 Task: Send an email with the signature Brandon Turner with the subject 'Event invitation' and the message 'I am writing to confirm receipt of your email.' from softage.1@softage.net to softage.2@softage.net and softage.3@softage.net with an attached document Proposal_draft.docx
Action: Mouse moved to (92, 117)
Screenshot: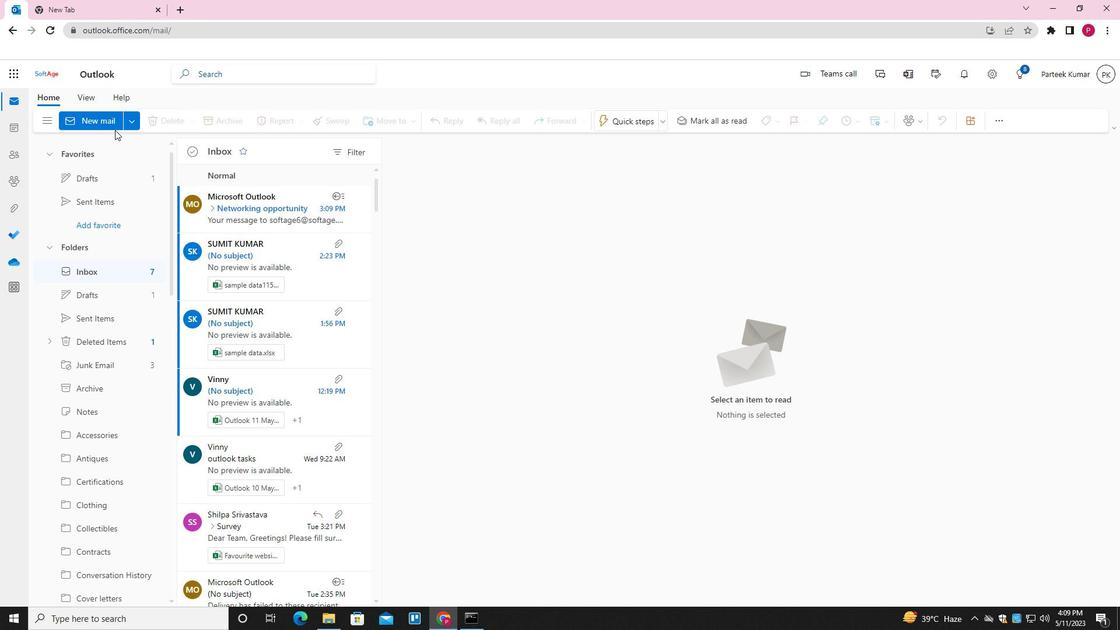 
Action: Mouse pressed left at (92, 117)
Screenshot: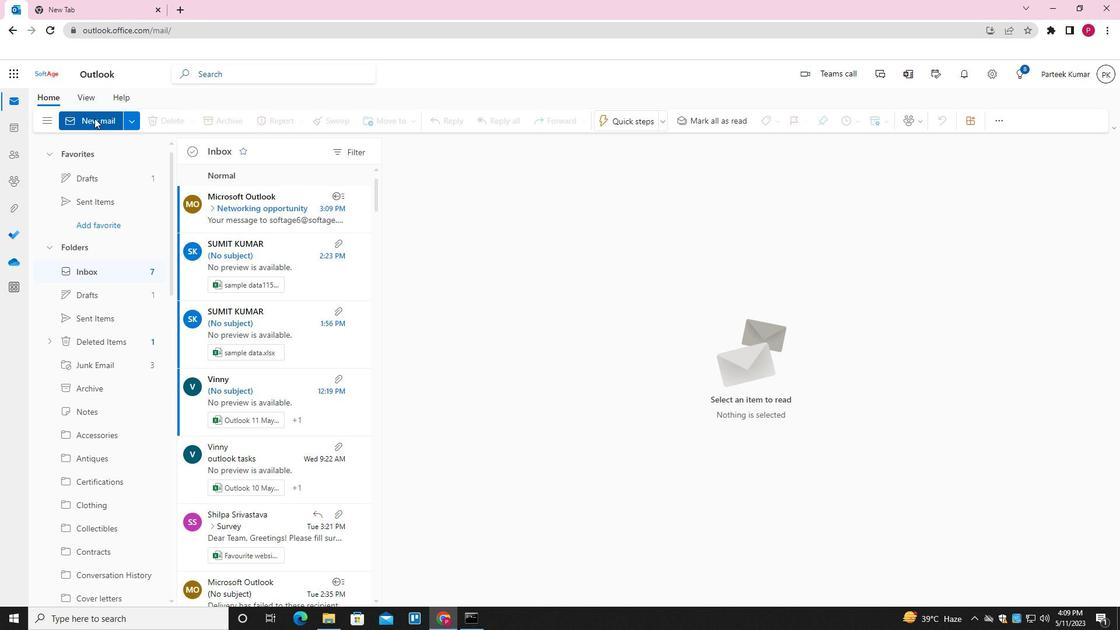 
Action: Mouse moved to (434, 272)
Screenshot: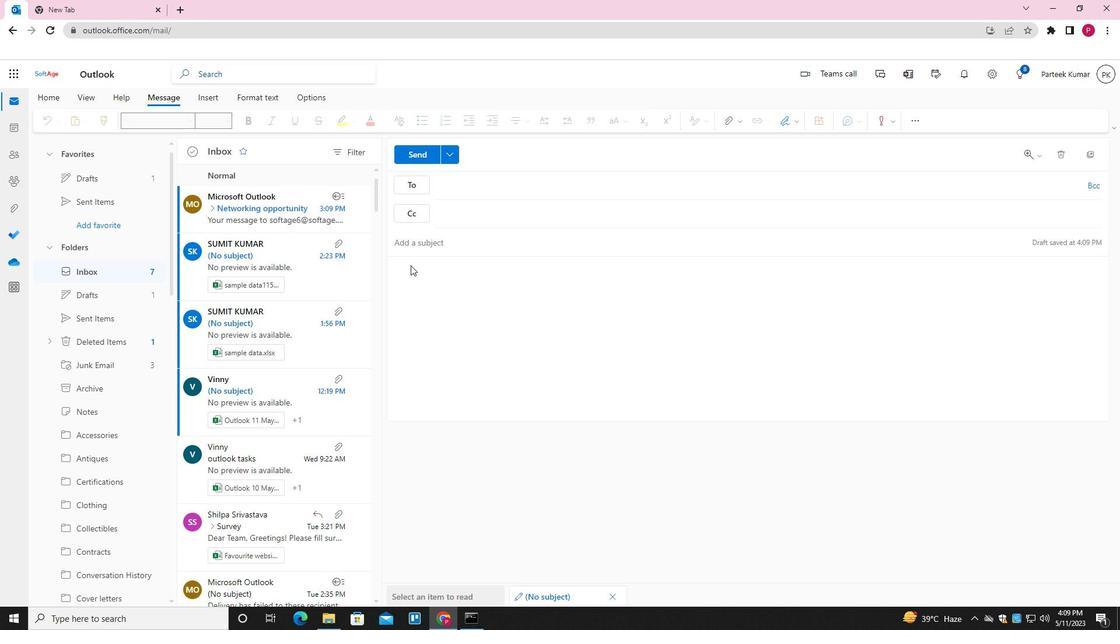 
Action: Mouse pressed left at (434, 272)
Screenshot: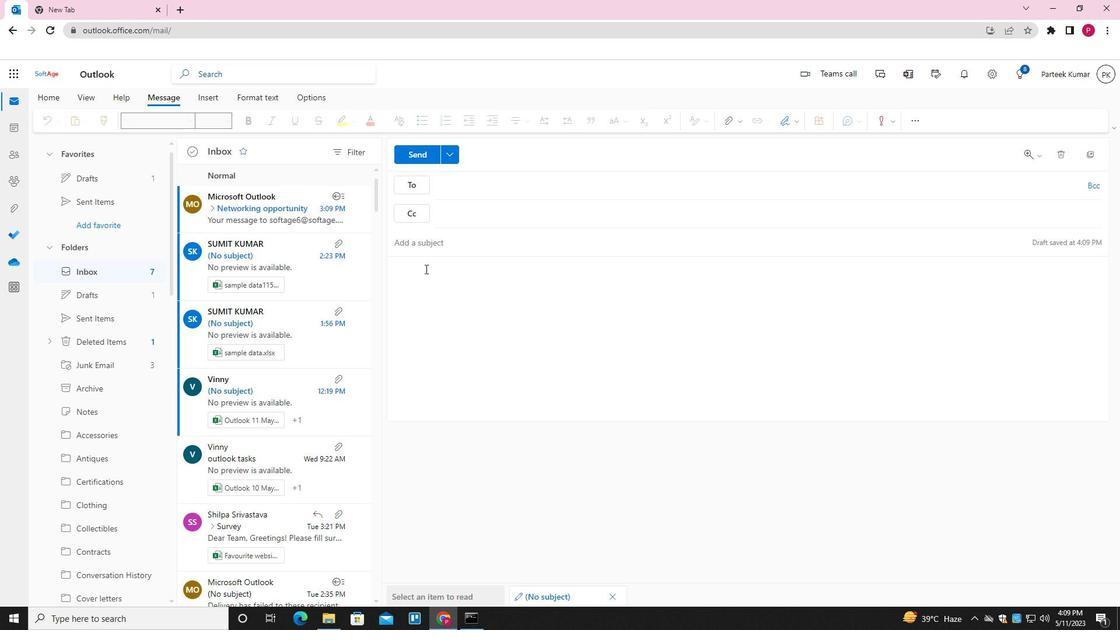 
Action: Mouse moved to (791, 117)
Screenshot: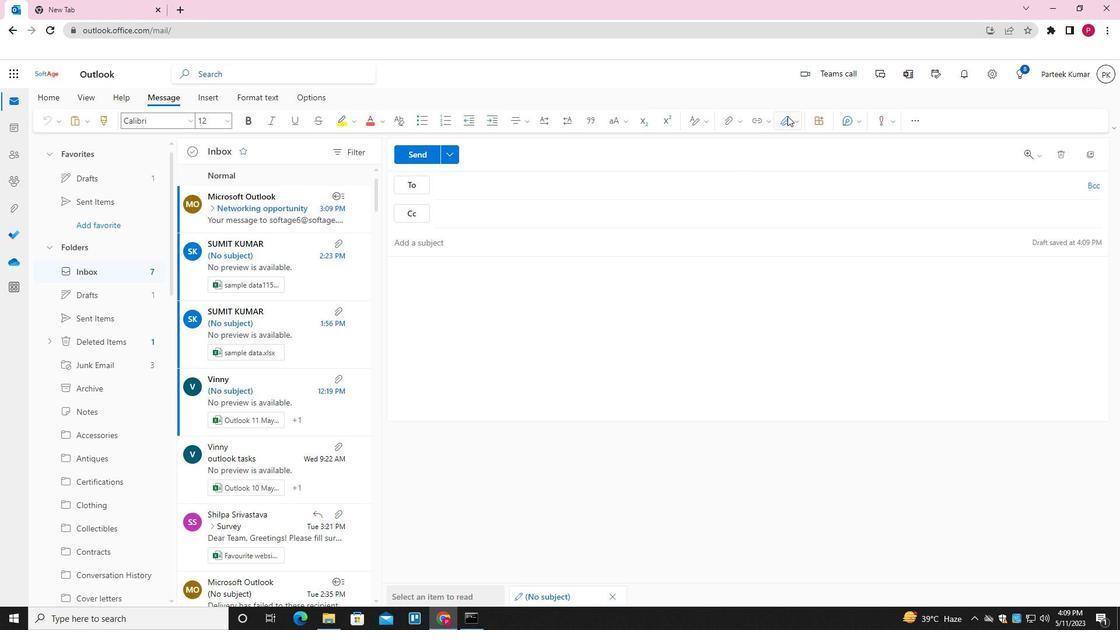 
Action: Mouse pressed left at (791, 117)
Screenshot: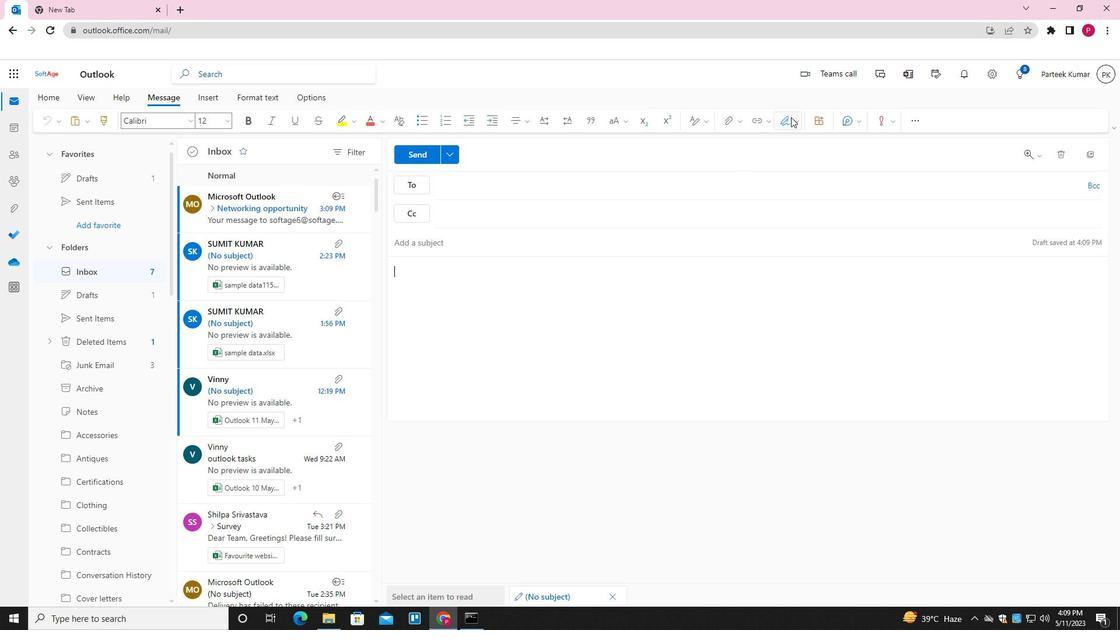 
Action: Mouse moved to (759, 167)
Screenshot: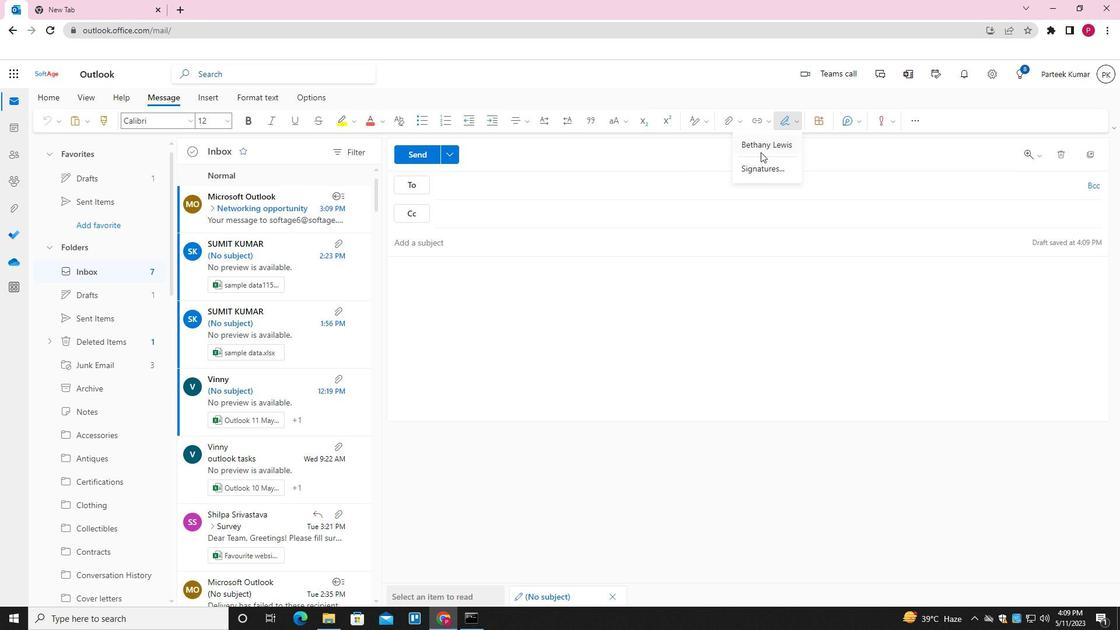 
Action: Mouse pressed left at (759, 167)
Screenshot: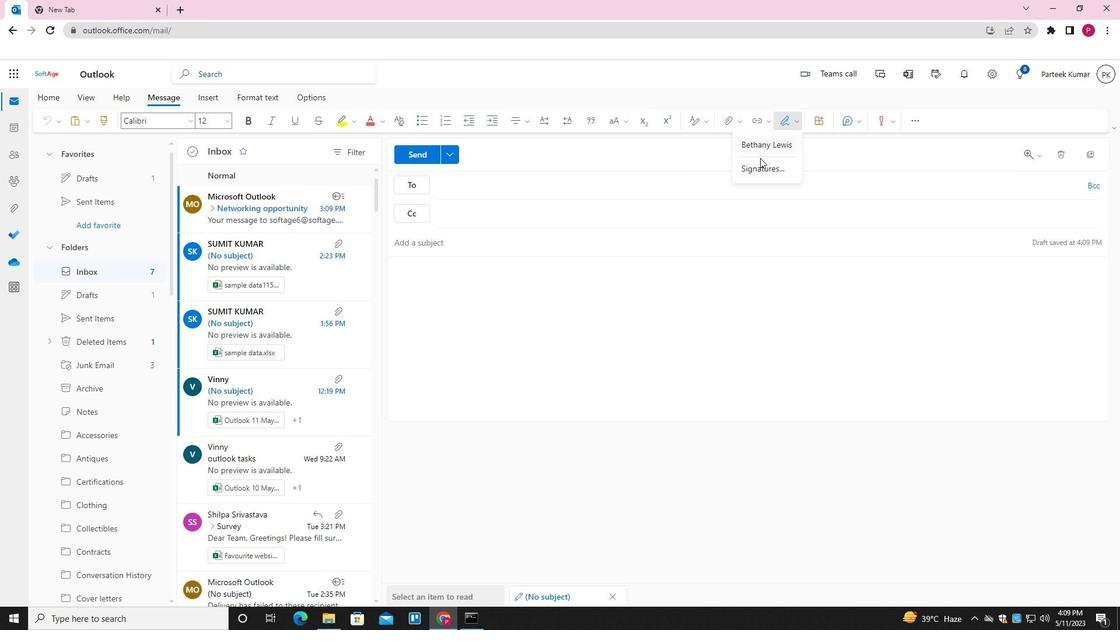 
Action: Mouse moved to (790, 213)
Screenshot: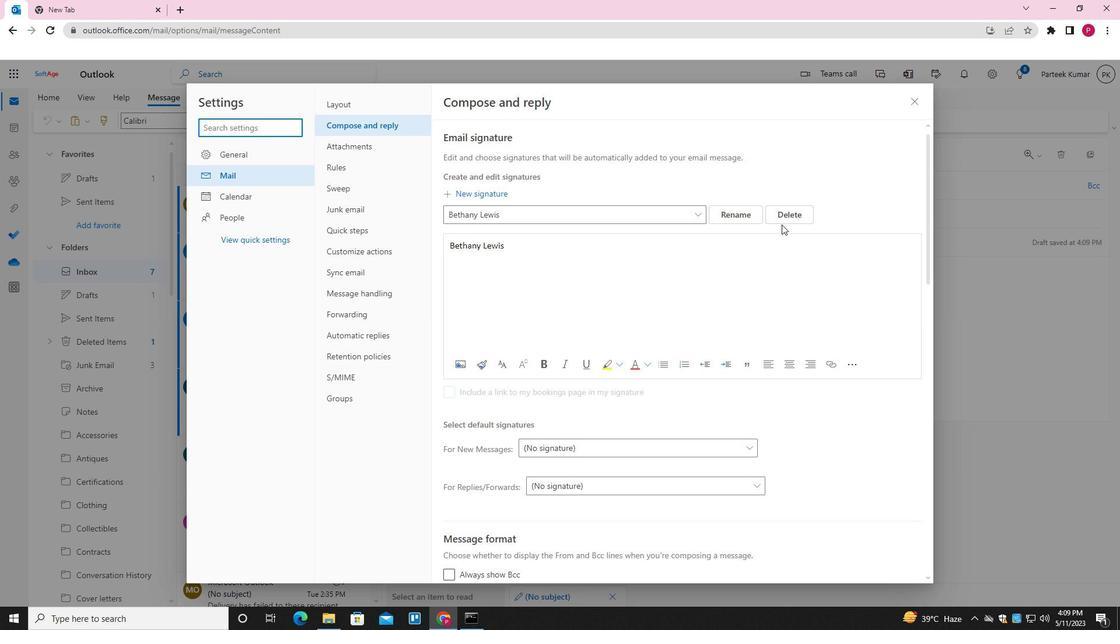 
Action: Mouse pressed left at (790, 213)
Screenshot: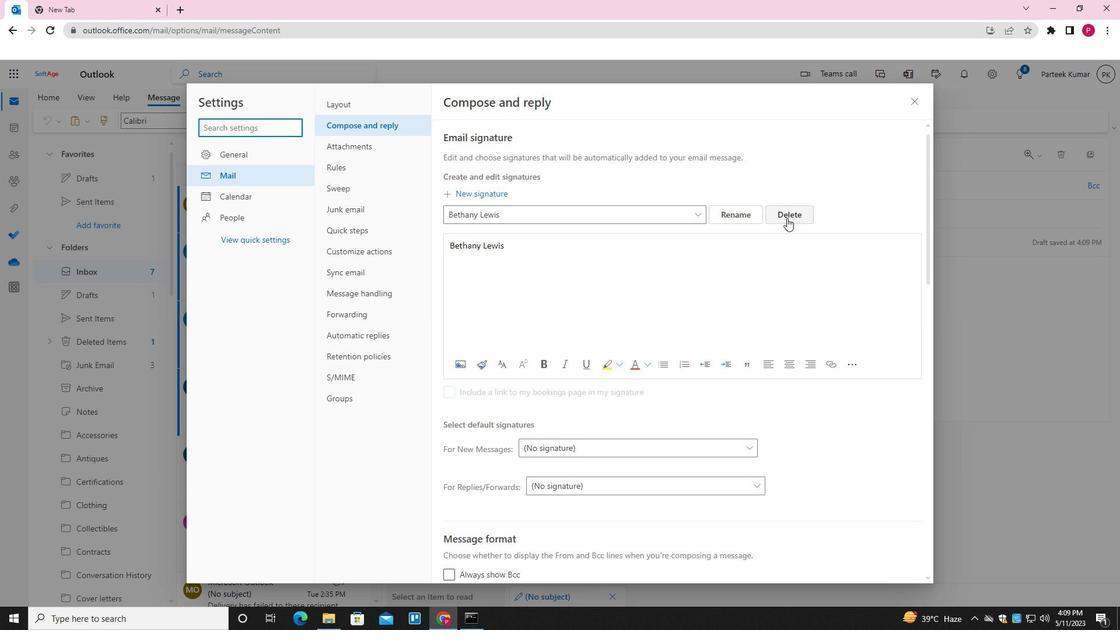 
Action: Mouse moved to (534, 210)
Screenshot: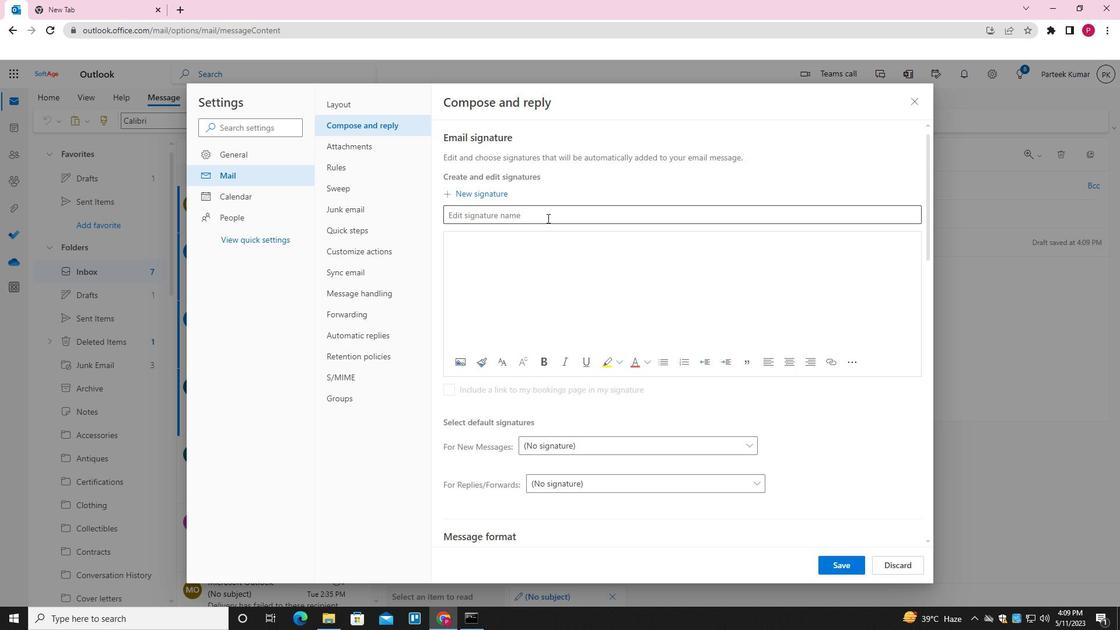 
Action: Mouse pressed left at (534, 210)
Screenshot: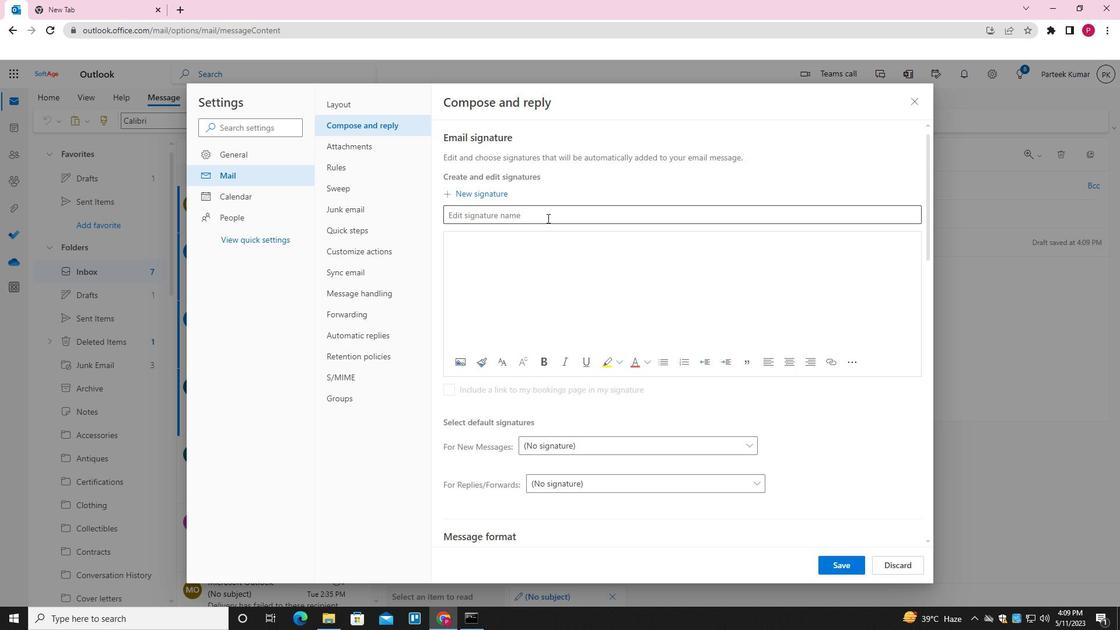 
Action: Key pressed <Key.shift>BRANDON<Key.space><Key.shift>TURNER<Key.space>
Screenshot: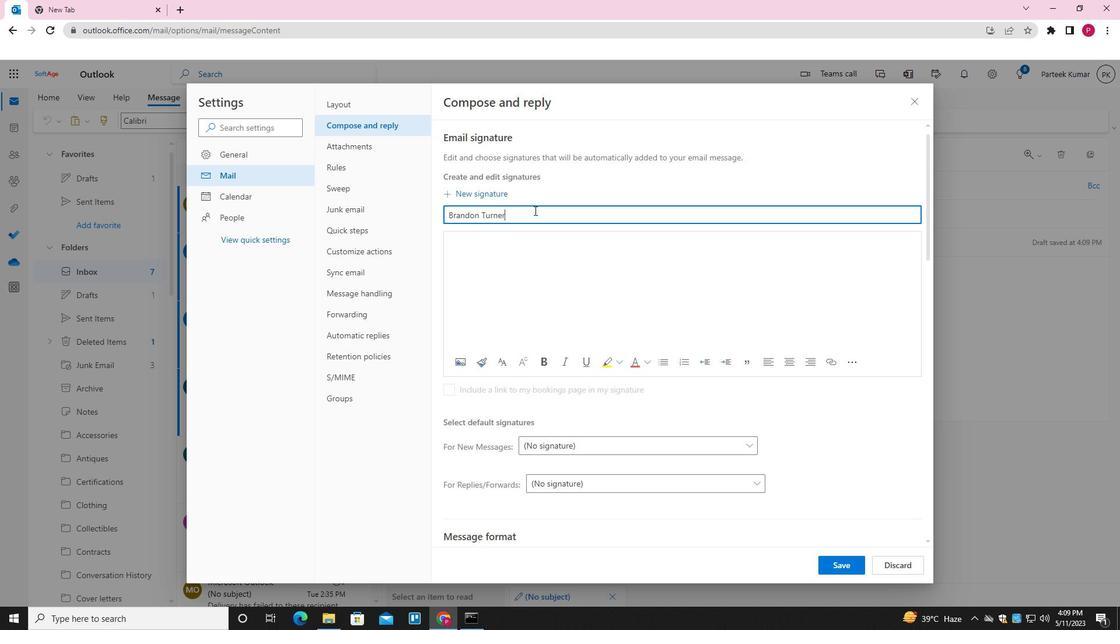 
Action: Mouse moved to (526, 239)
Screenshot: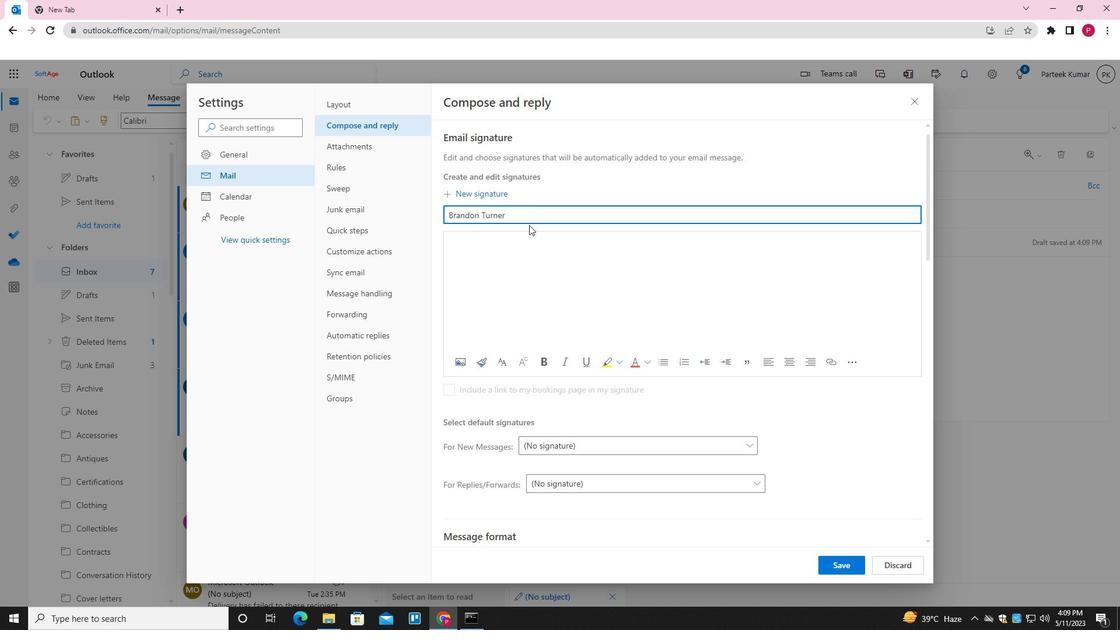 
Action: Mouse pressed left at (526, 239)
Screenshot: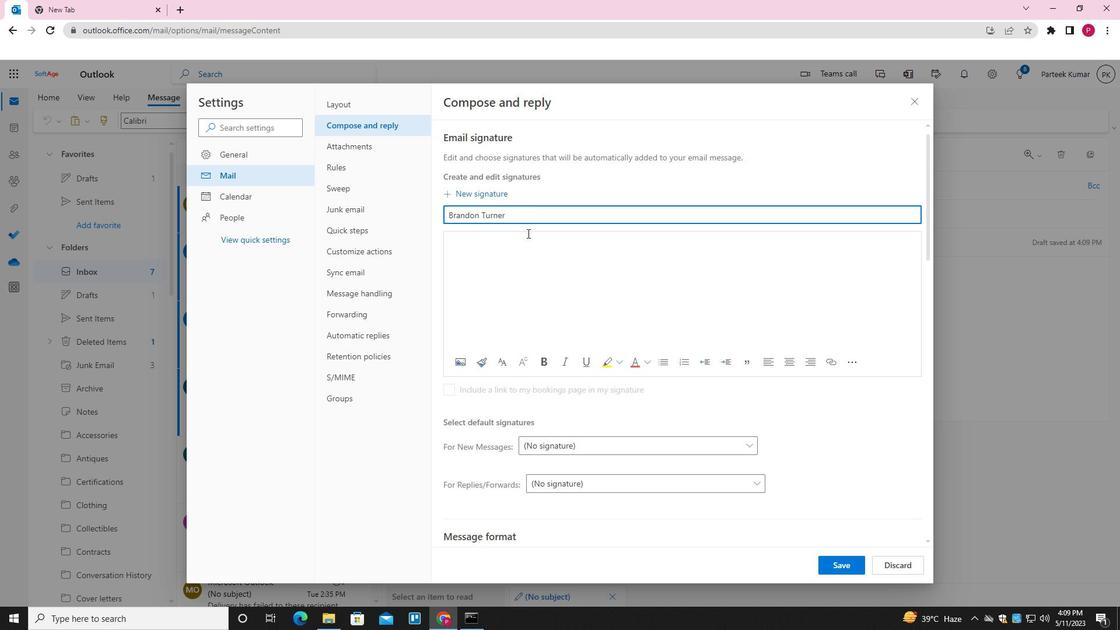 
Action: Key pressed <Key.shift><Key.shift><Key.shift><Key.shift><Key.shift><Key.shift>BRANDOR<Key.space><Key.shift><Key.backspace><Key.backspace><Key.backspace><Key.backspace>DON<Key.space><Key.shift><Key.shift><Key.shift><Key.shift>TURNER
Screenshot: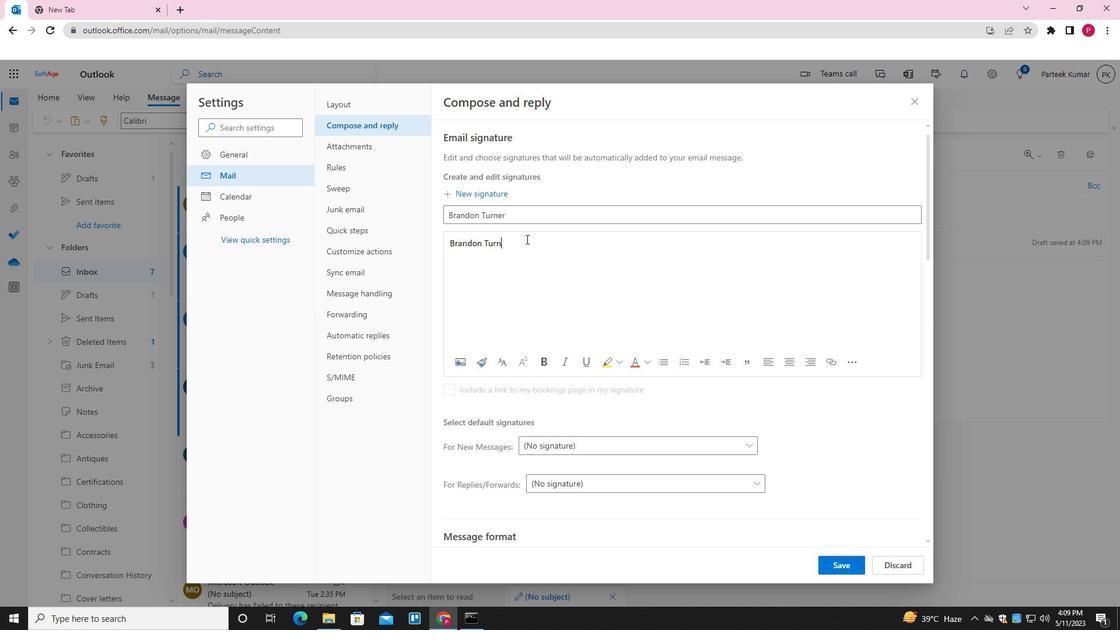 
Action: Mouse moved to (828, 562)
Screenshot: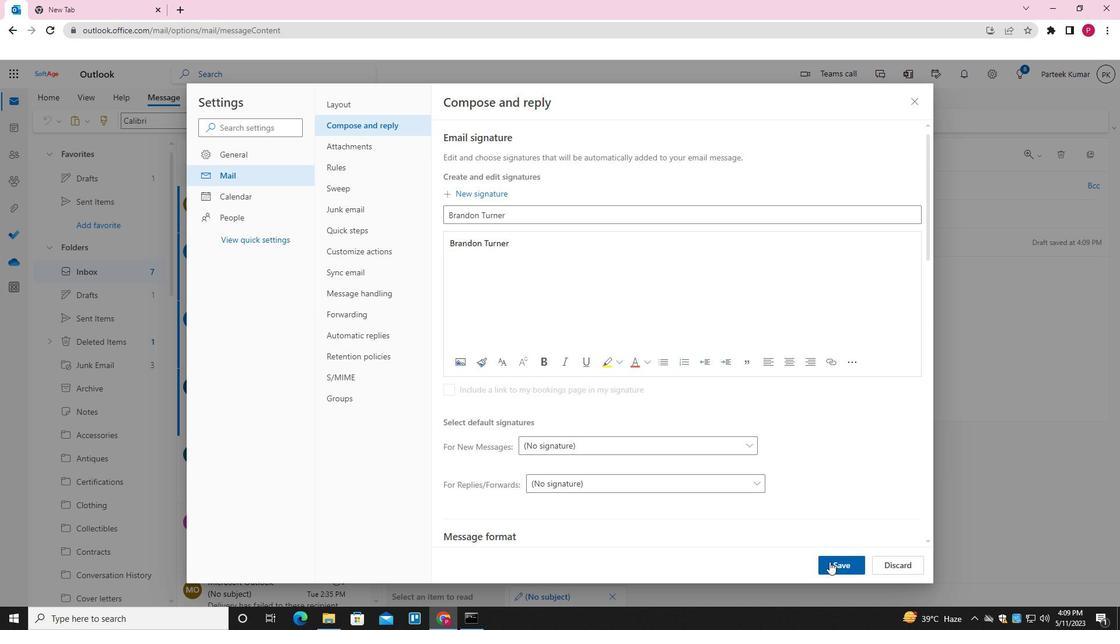 
Action: Mouse pressed left at (828, 562)
Screenshot: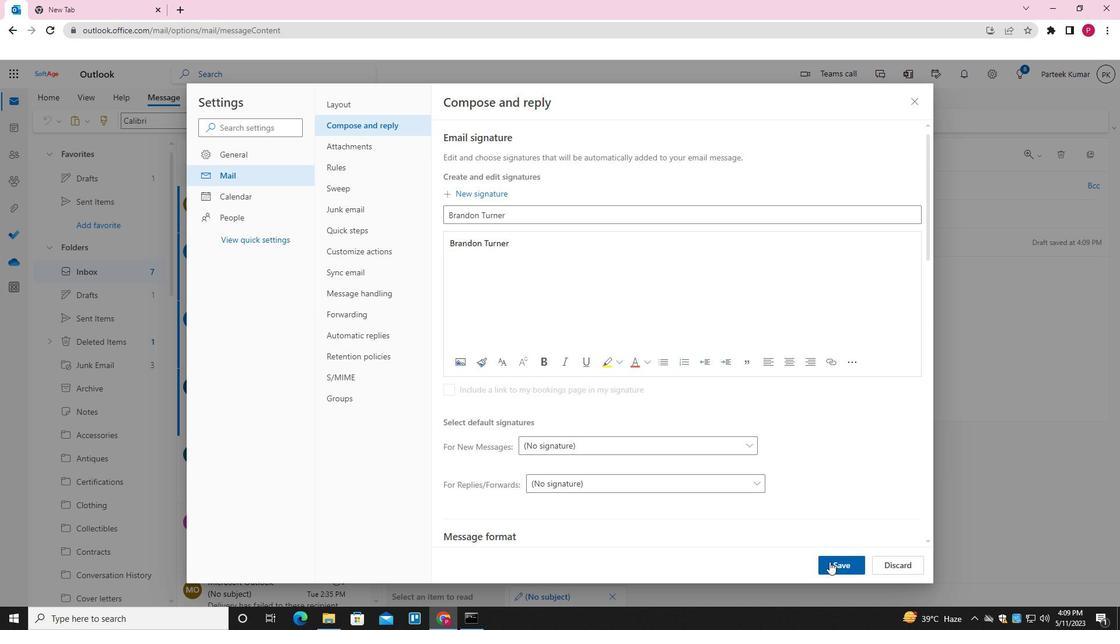 
Action: Mouse moved to (911, 102)
Screenshot: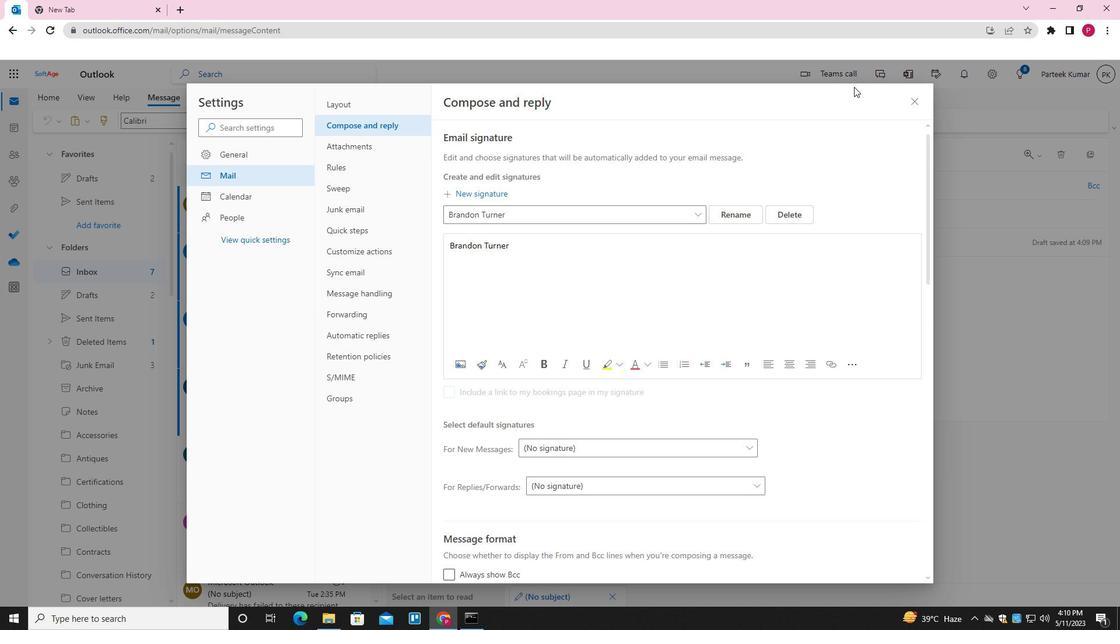 
Action: Mouse pressed left at (911, 102)
Screenshot: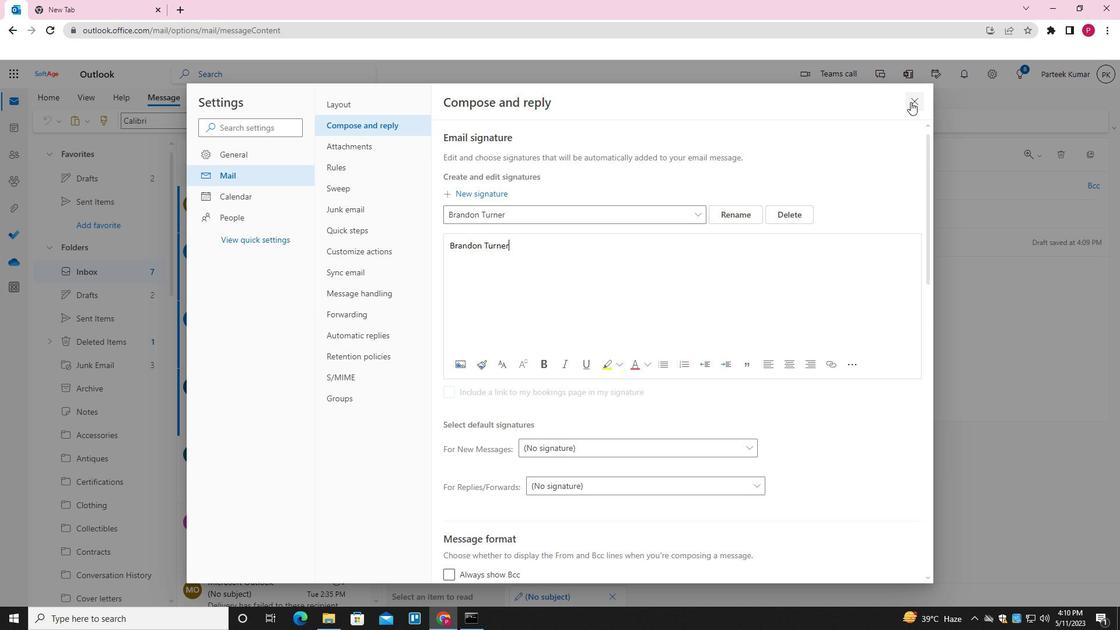 
Action: Mouse moved to (531, 295)
Screenshot: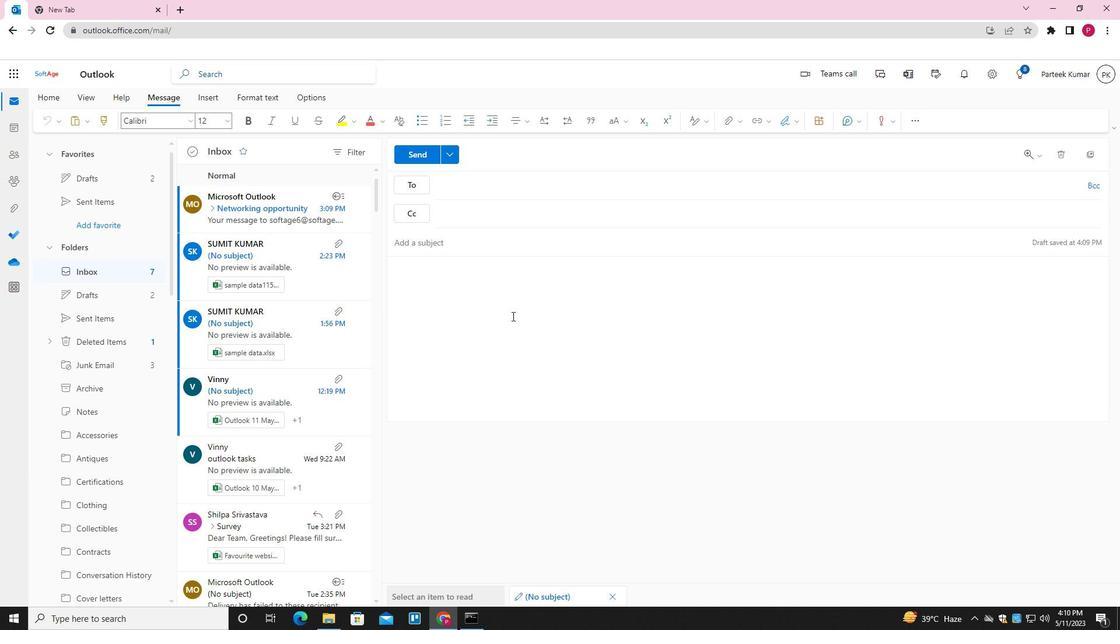 
Action: Mouse pressed left at (531, 295)
Screenshot: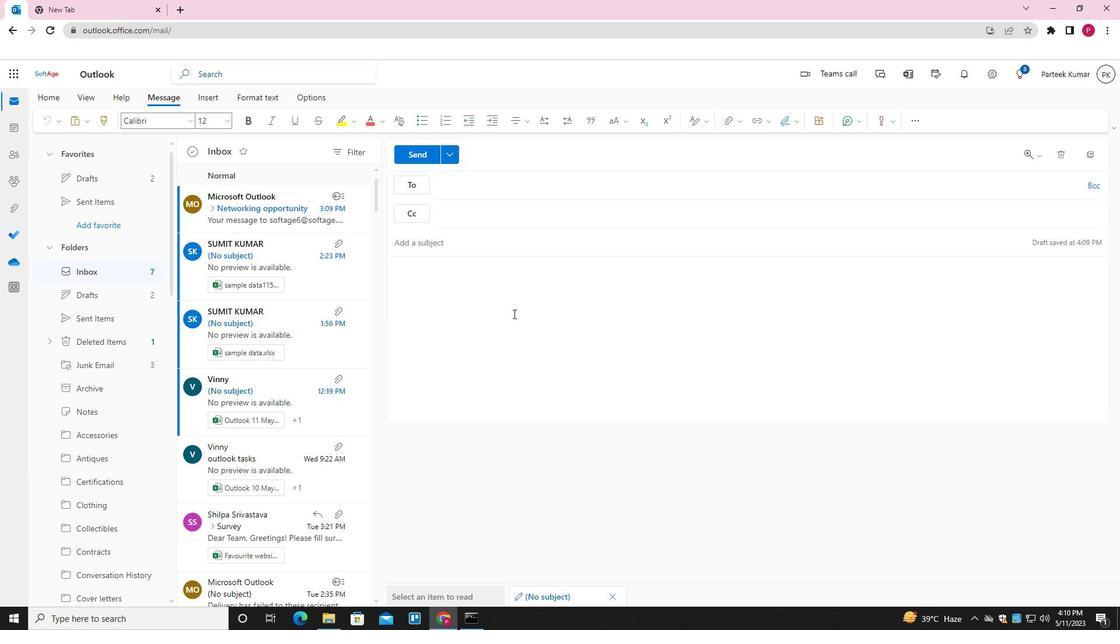 
Action: Mouse moved to (787, 121)
Screenshot: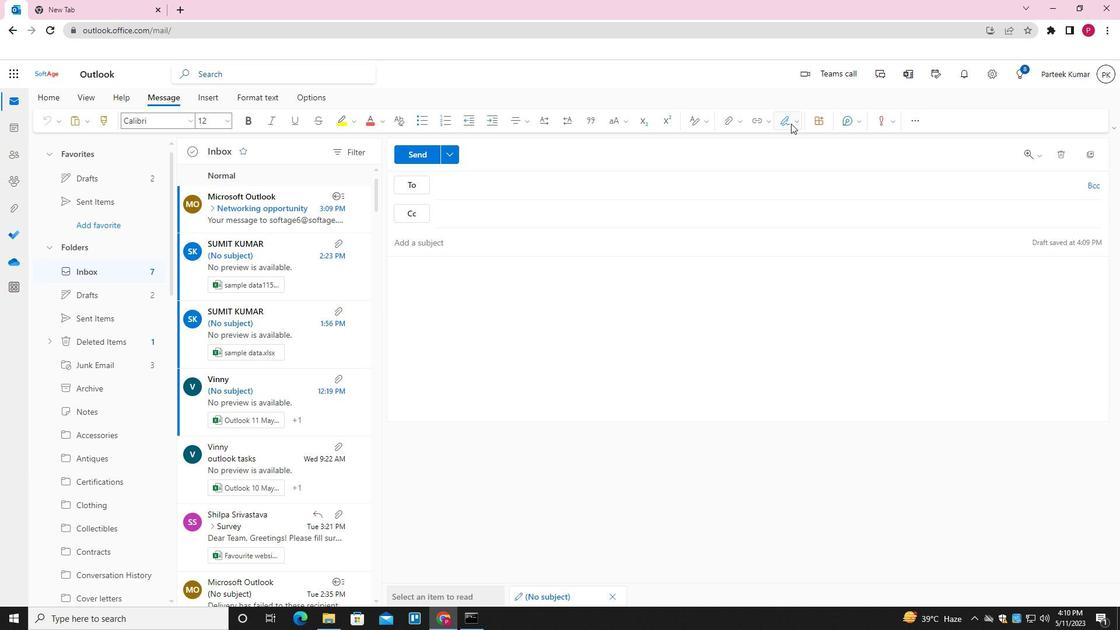 
Action: Mouse pressed left at (787, 121)
Screenshot: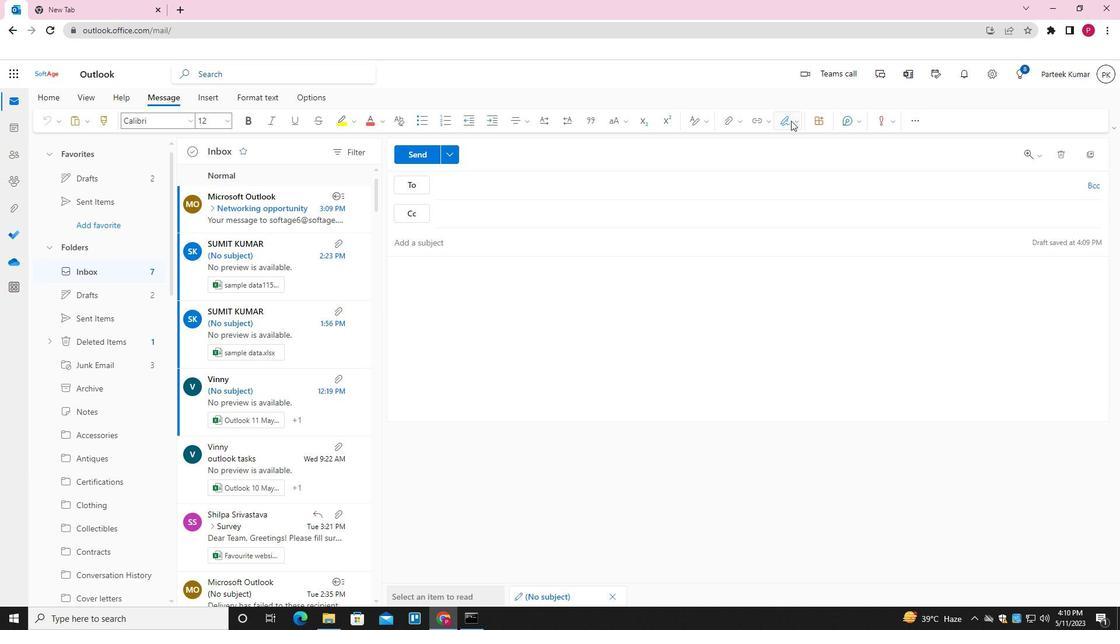 
Action: Mouse moved to (776, 148)
Screenshot: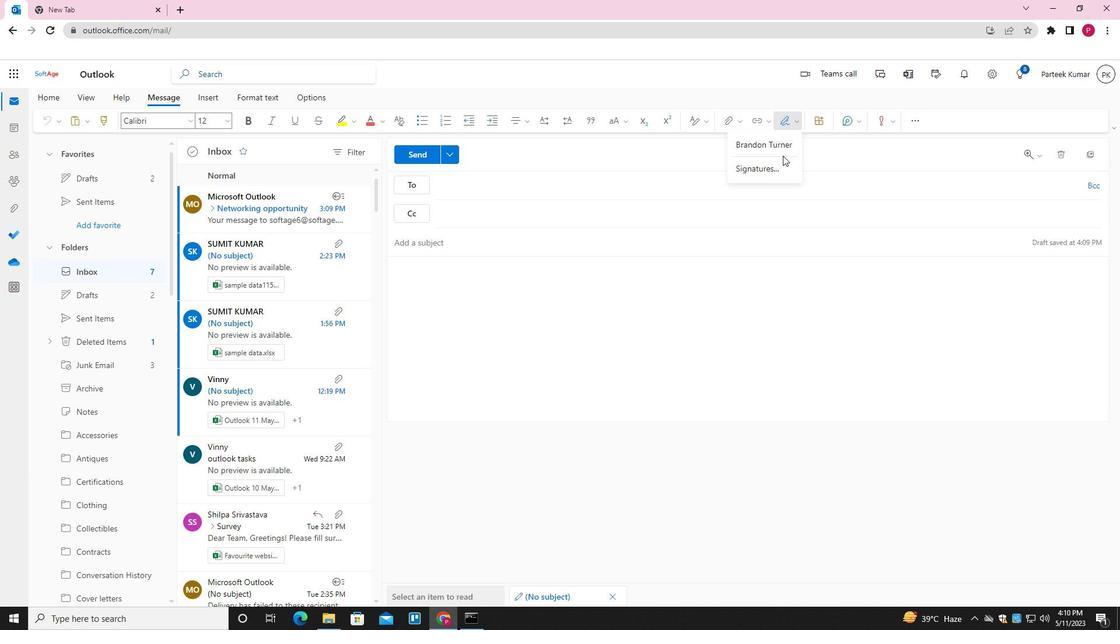 
Action: Mouse pressed left at (776, 148)
Screenshot: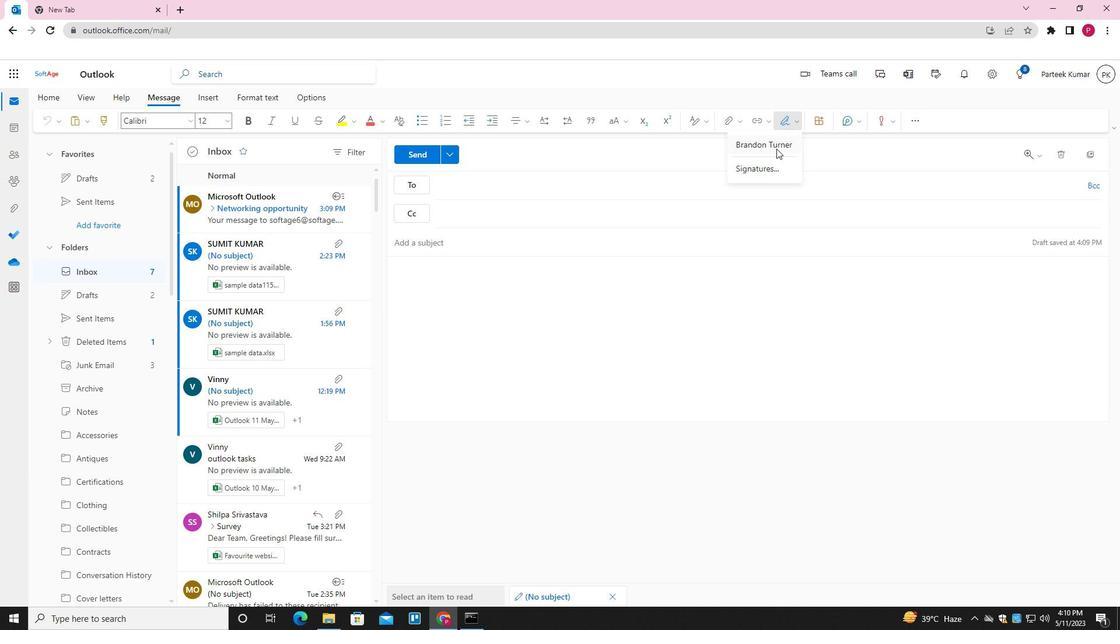 
Action: Mouse moved to (477, 248)
Screenshot: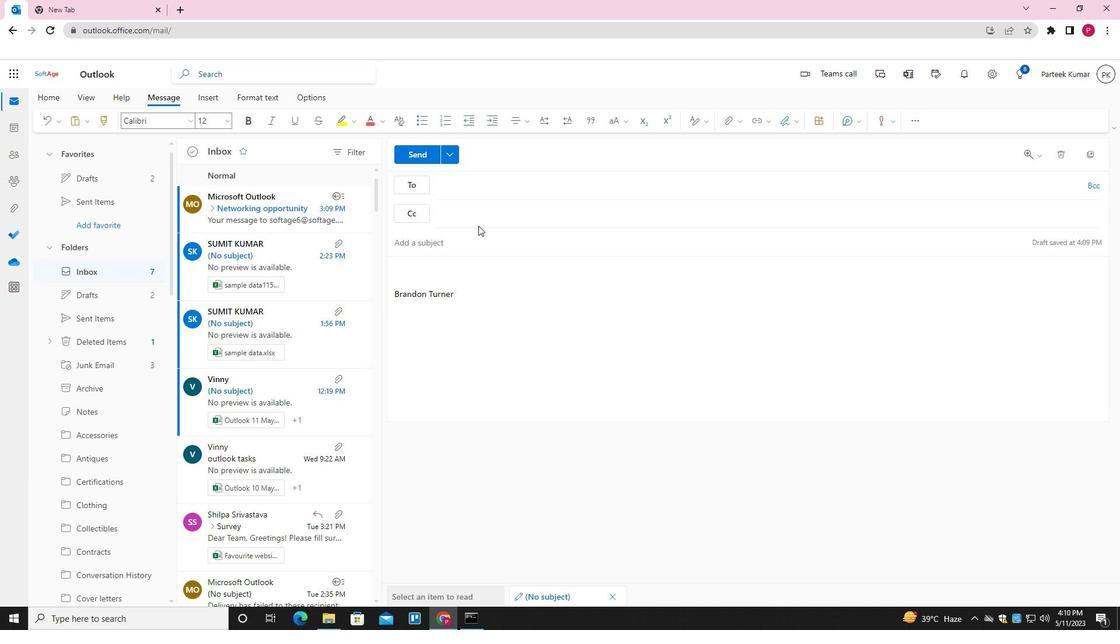 
Action: Mouse pressed left at (477, 248)
Screenshot: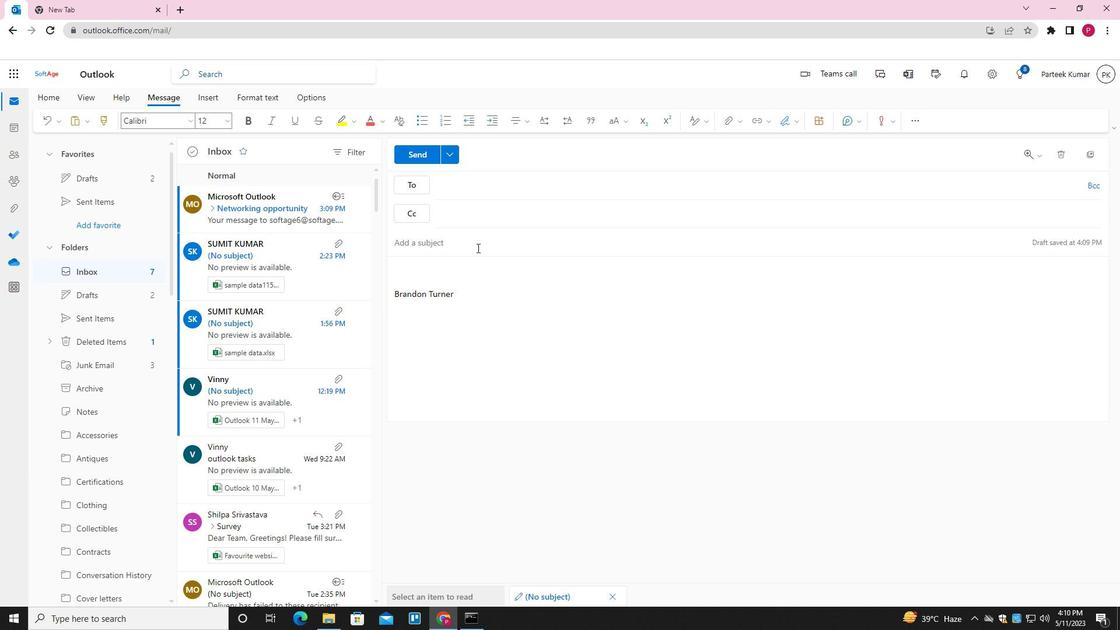 
Action: Key pressed <Key.shift>EVENT<Key.space><Key.shift>INVITATION<Key.space>
Screenshot: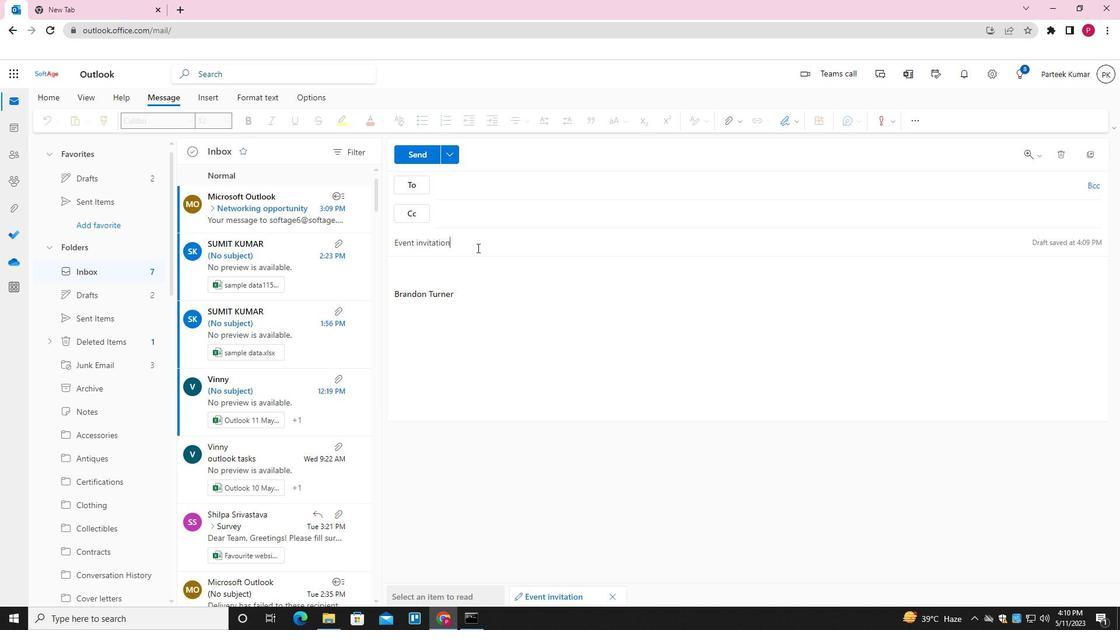 
Action: Mouse moved to (462, 267)
Screenshot: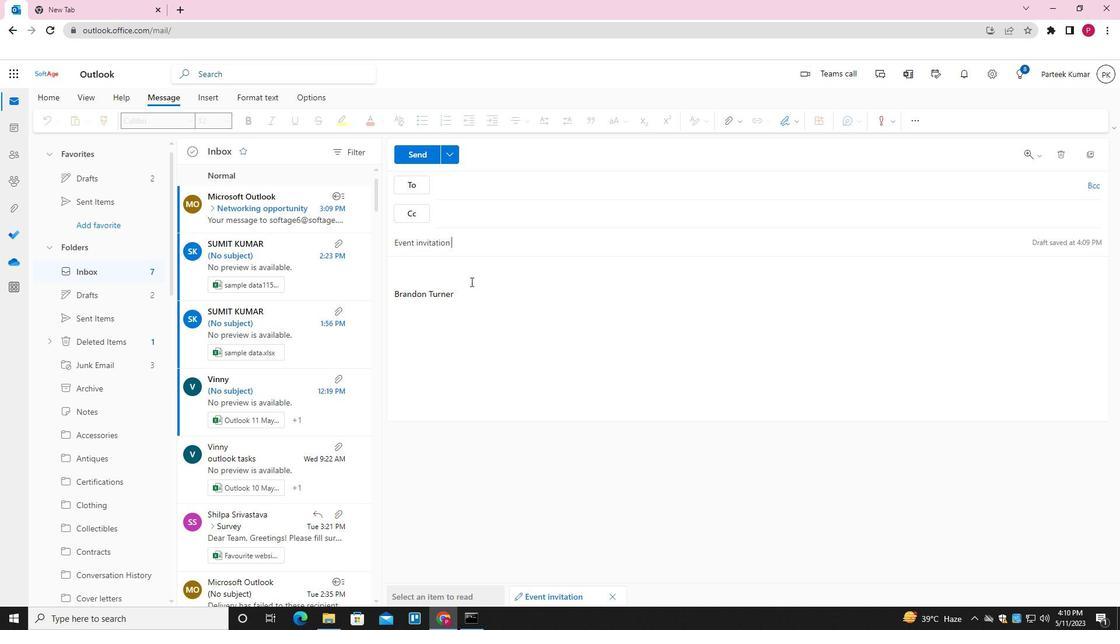 
Action: Mouse pressed left at (462, 267)
Screenshot: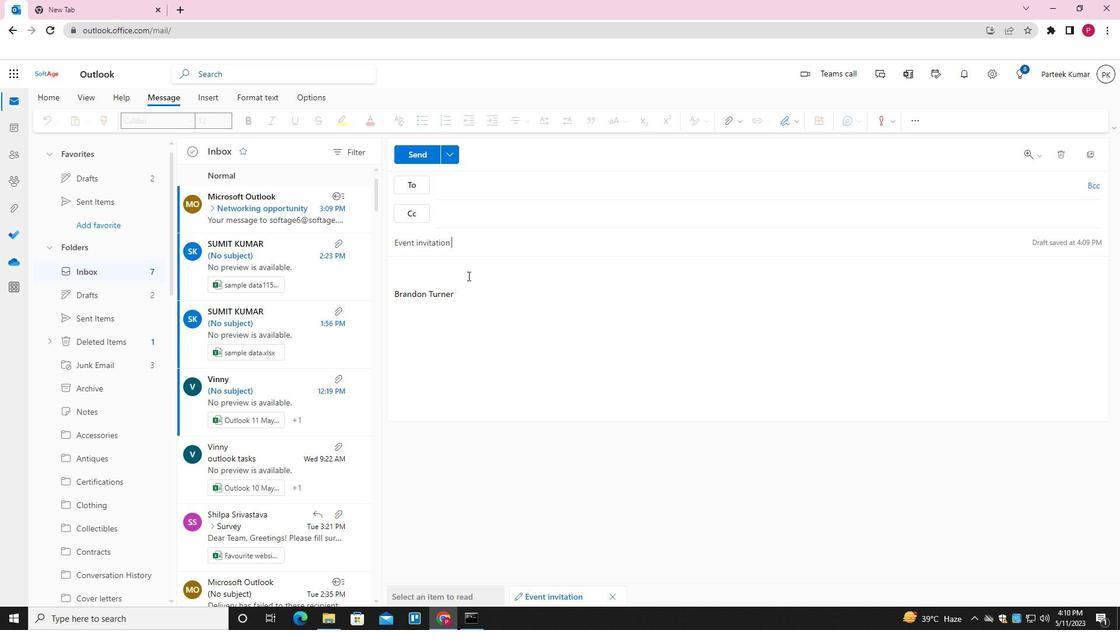 
Action: Key pressed <Key.shift>I<Key.space>AM<Key.space>WRO<Key.backspace>ITING<Key.space>TO<Key.space>CONFIRM<Key.space>RECIPT<Key.space><Key.backspace><Key.backspace><Key.backspace><Key.backspace>EIPT<Key.space>OF<Key.space>YOUR<Key.space>EMAIL
Screenshot: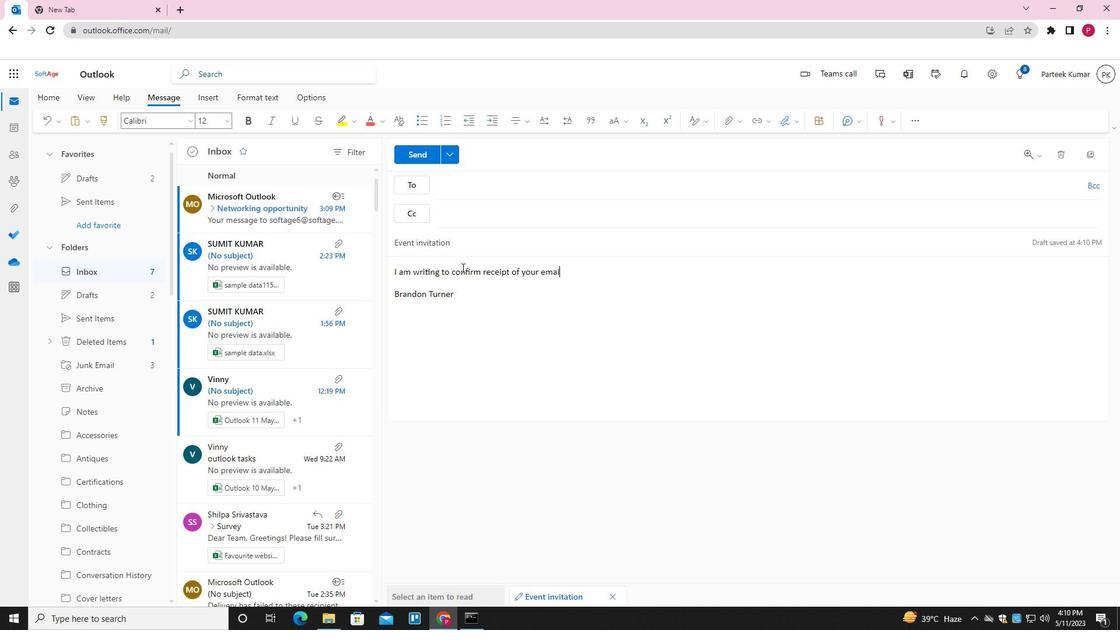 
Action: Mouse moved to (470, 187)
Screenshot: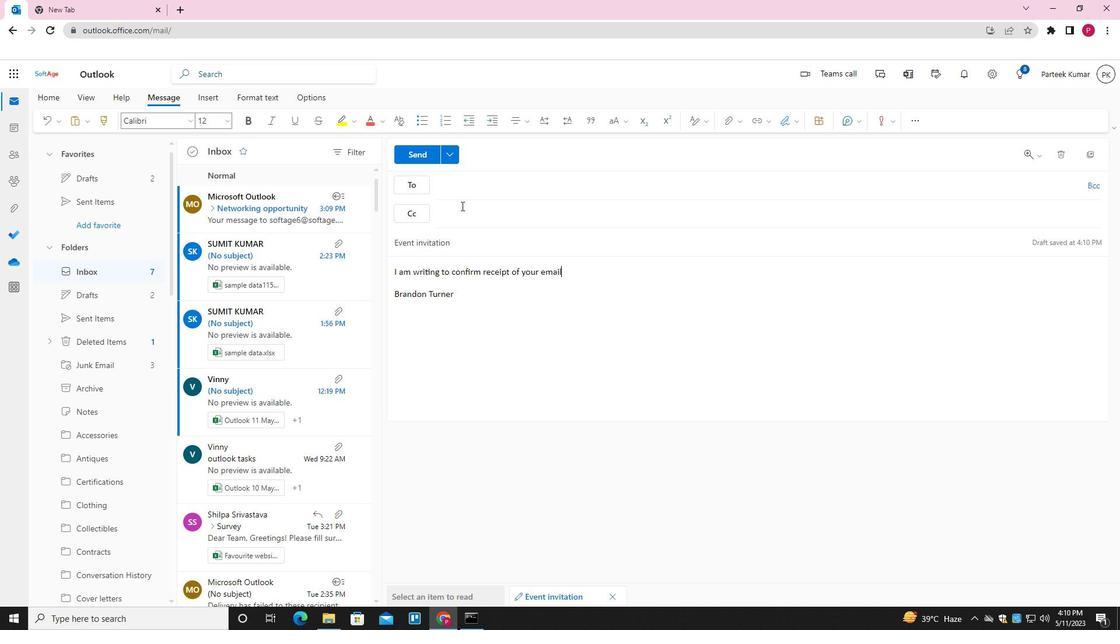 
Action: Mouse pressed left at (470, 187)
Screenshot: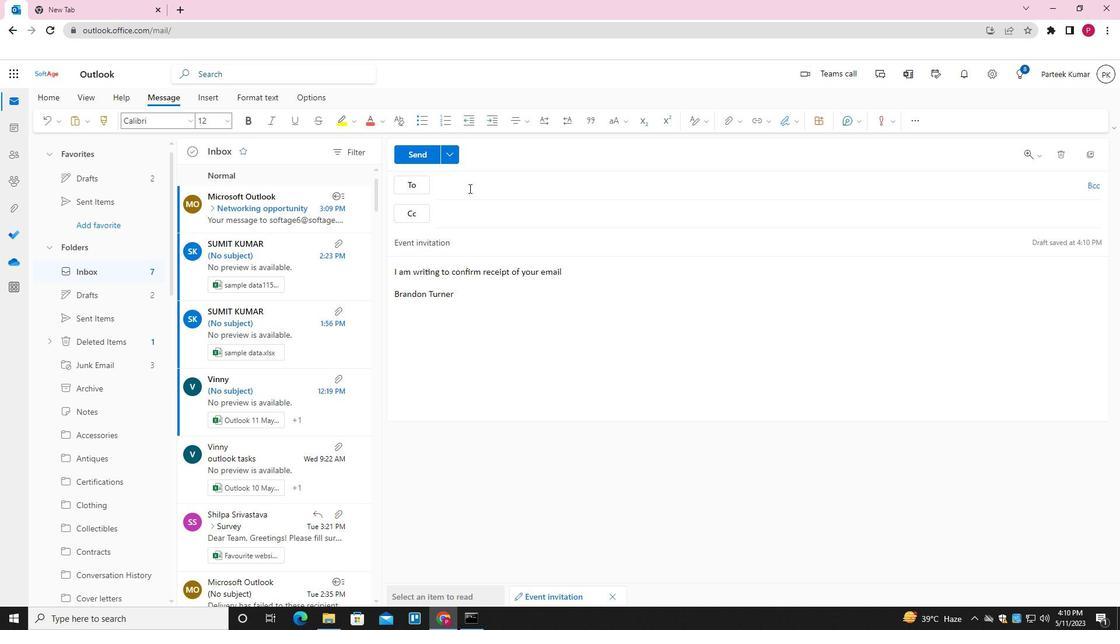 
Action: Key pressed SOFTAGE.2<Key.shift>@SOFTAGE,<Key.backspace>.NET<Key.enter>
Screenshot: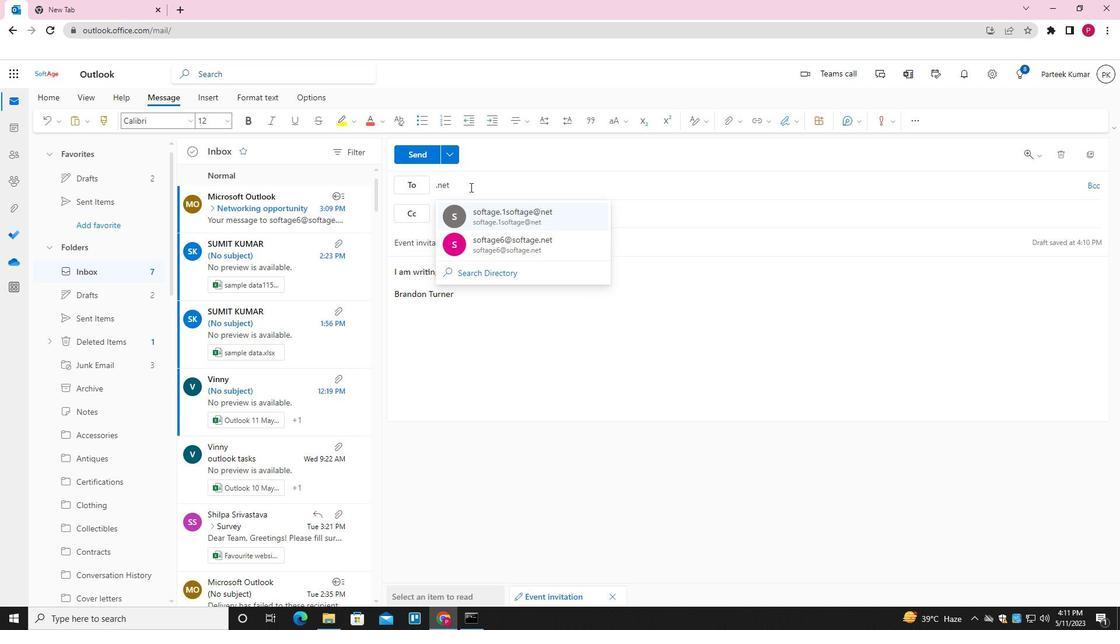 
Action: Mouse moved to (527, 183)
Screenshot: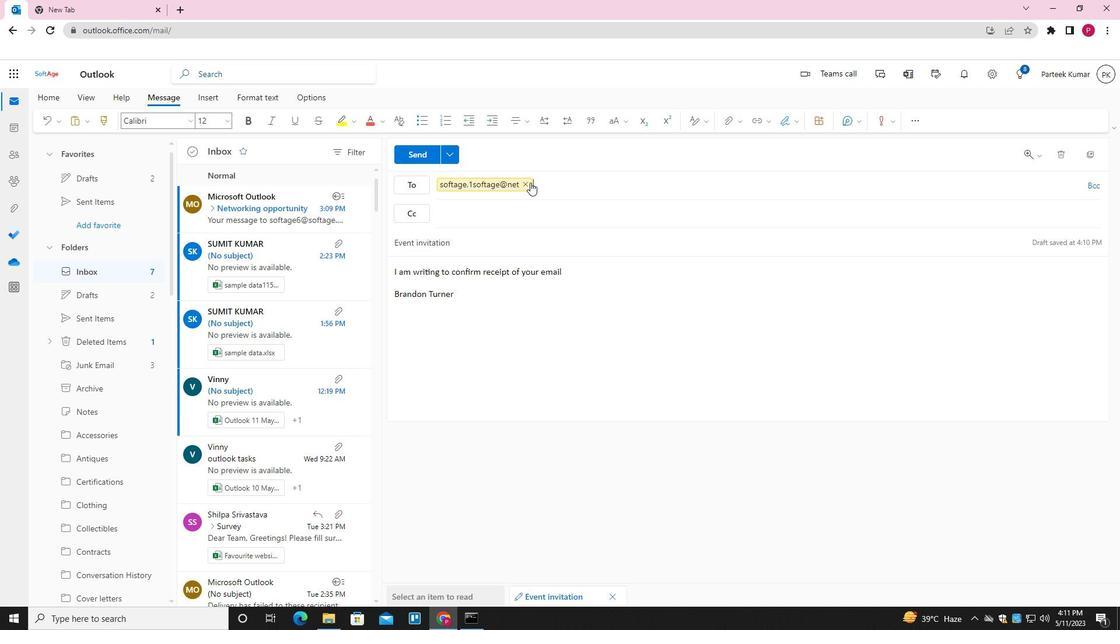 
Action: Mouse pressed left at (527, 183)
Screenshot: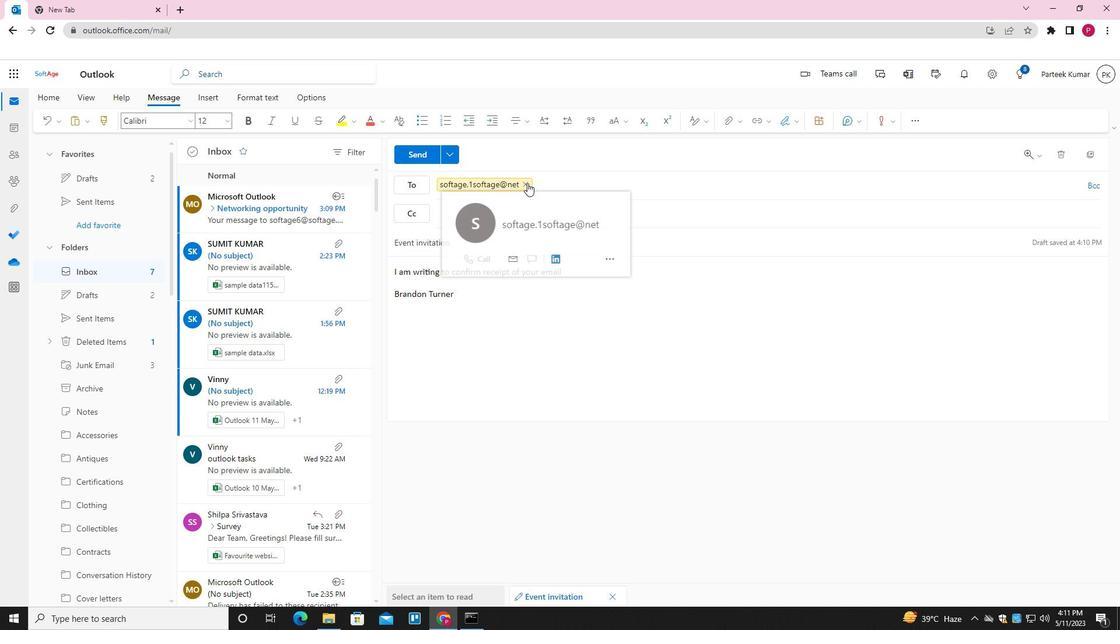 
Action: Mouse moved to (468, 192)
Screenshot: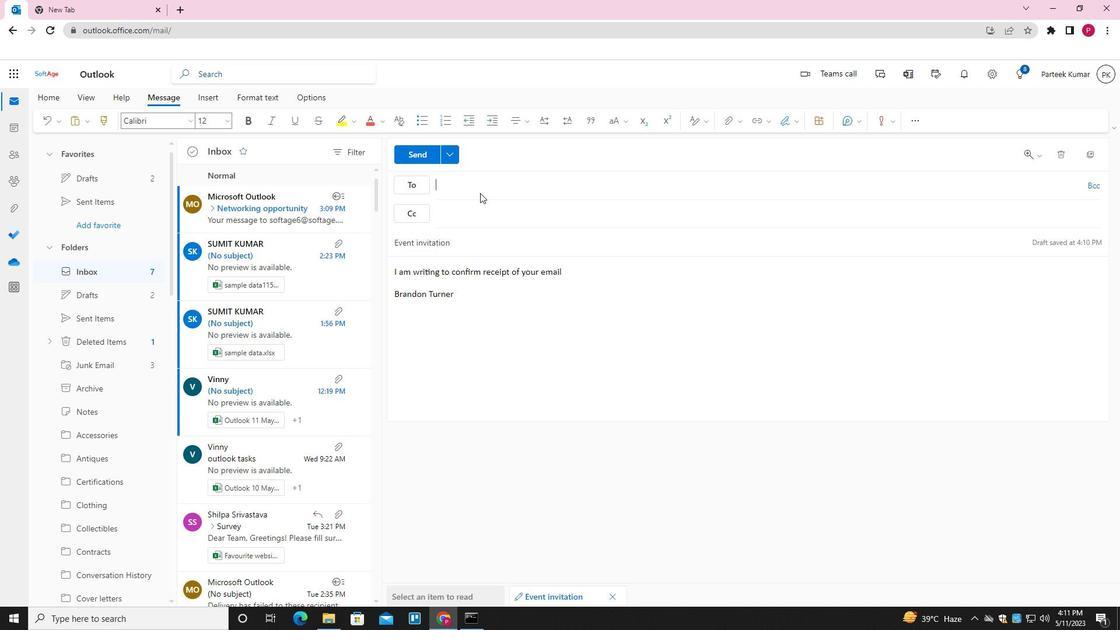 
Action: Key pressed SOFTAGE,<Key.backspace>.2<Key.shift>@SOFTAGE.NET<Key.enter>SOFTAGE.3<Key.shift>@SOFTAGE.NET<Key.enter>
Screenshot: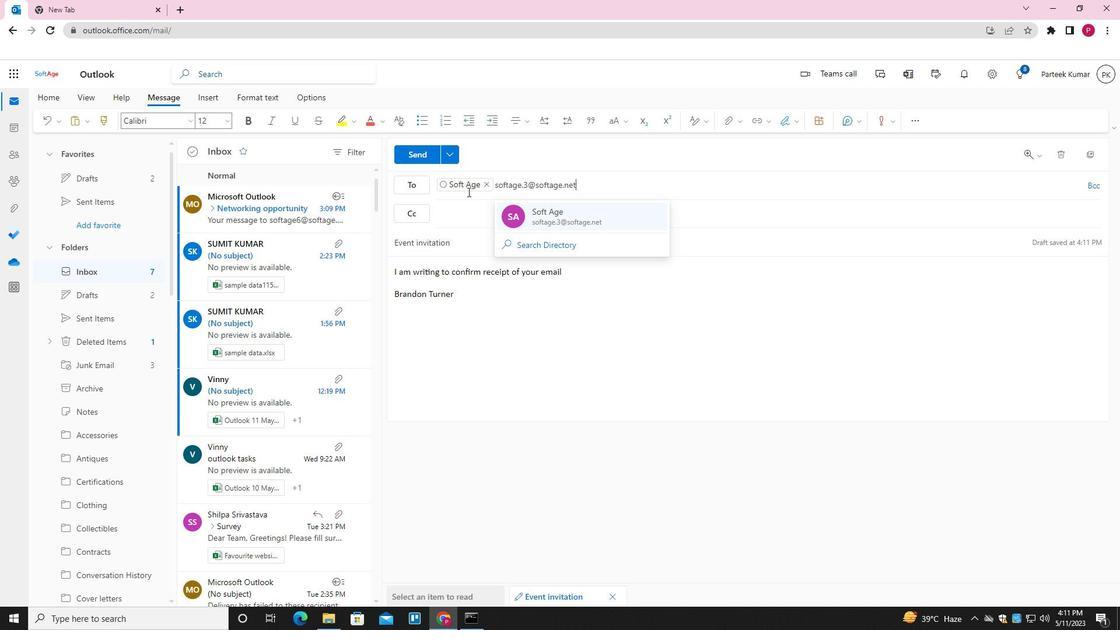 
Action: Mouse moved to (731, 123)
Screenshot: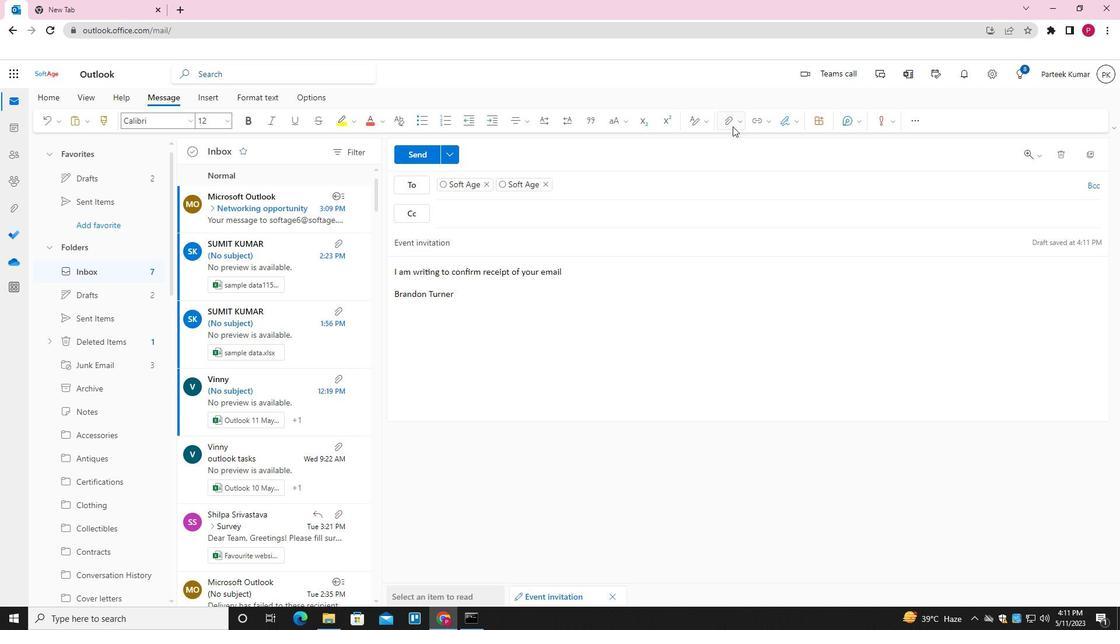 
Action: Mouse pressed left at (731, 123)
Screenshot: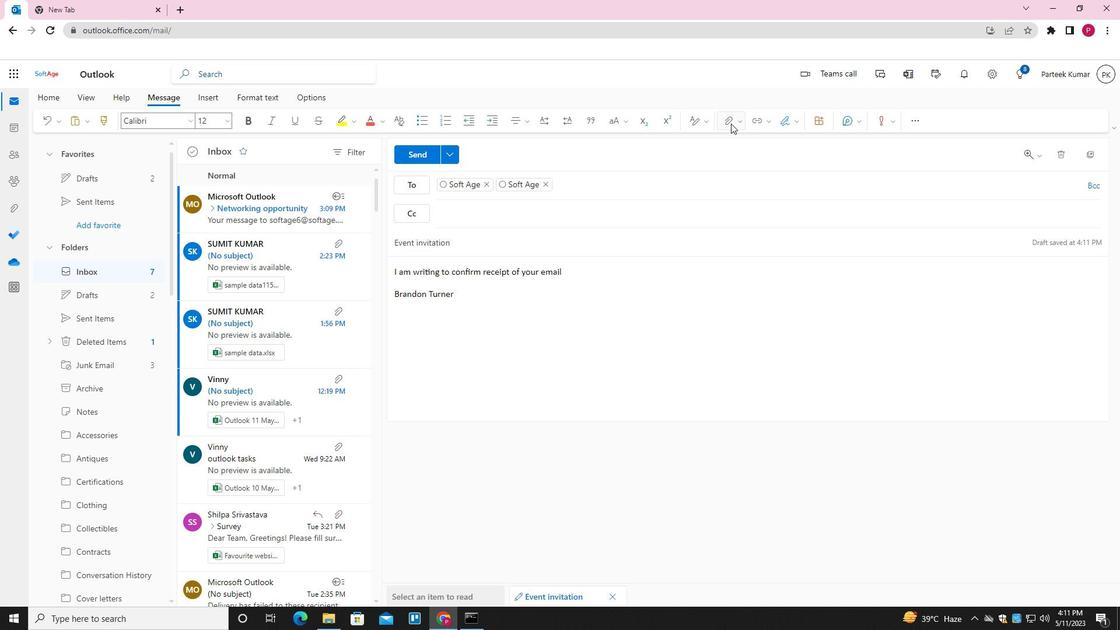 
Action: Mouse moved to (698, 149)
Screenshot: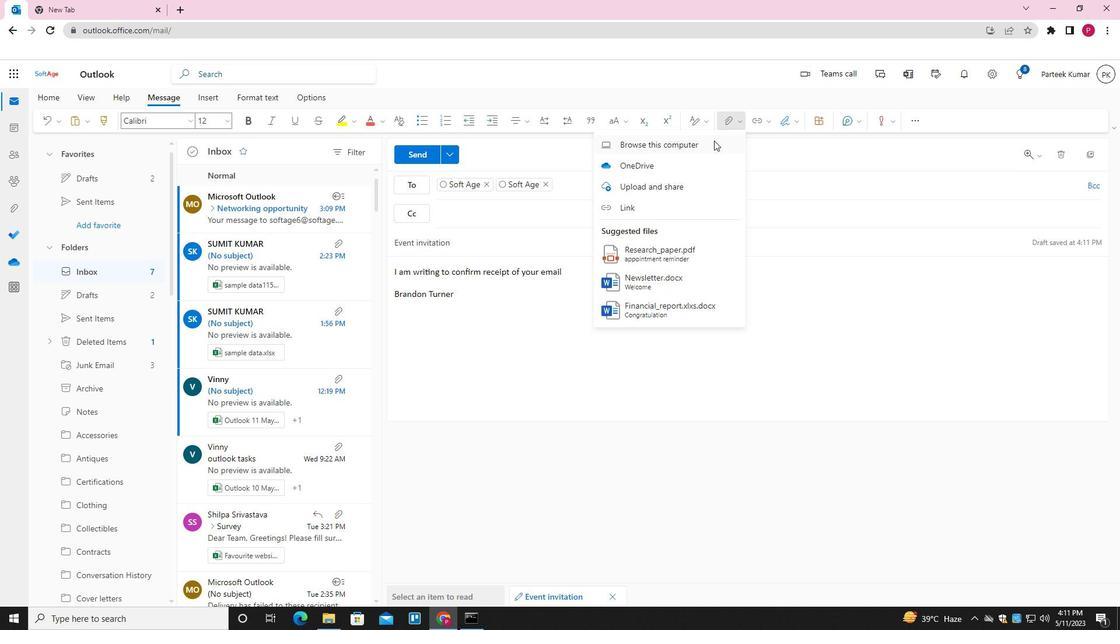
Action: Mouse pressed left at (698, 149)
Screenshot: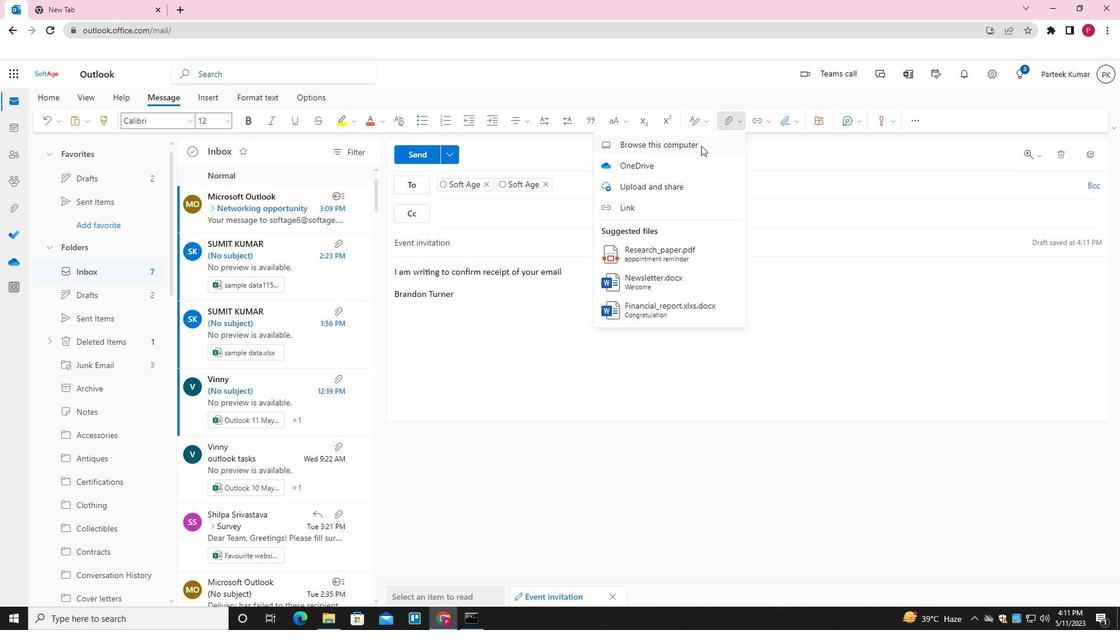 
Action: Mouse moved to (201, 86)
Screenshot: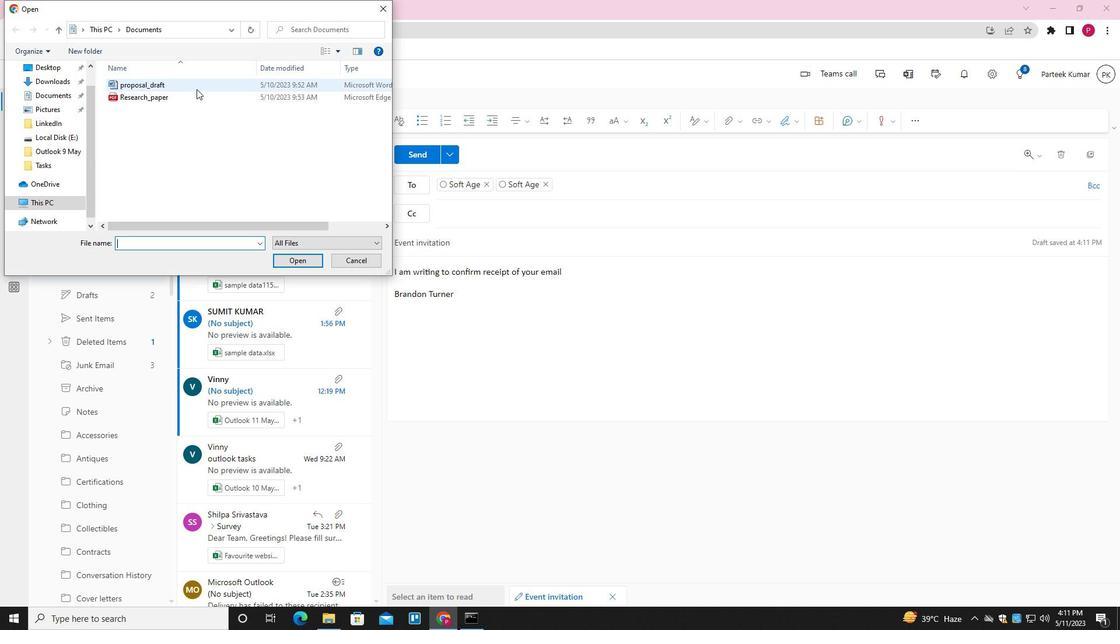 
Action: Mouse pressed left at (201, 86)
Screenshot: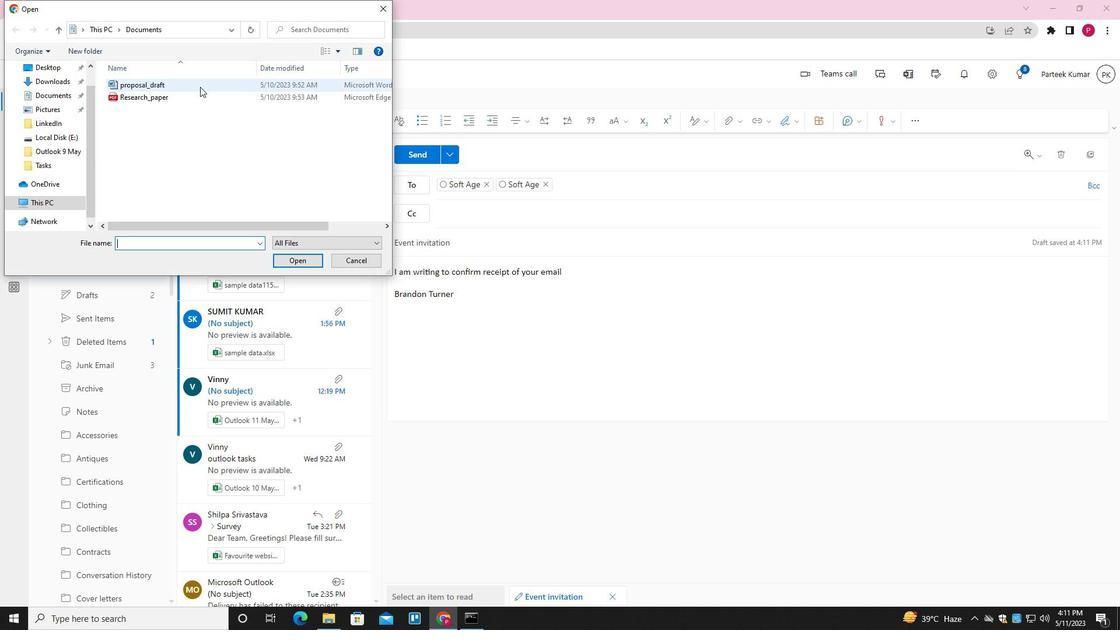 
Action: Mouse moved to (288, 260)
Screenshot: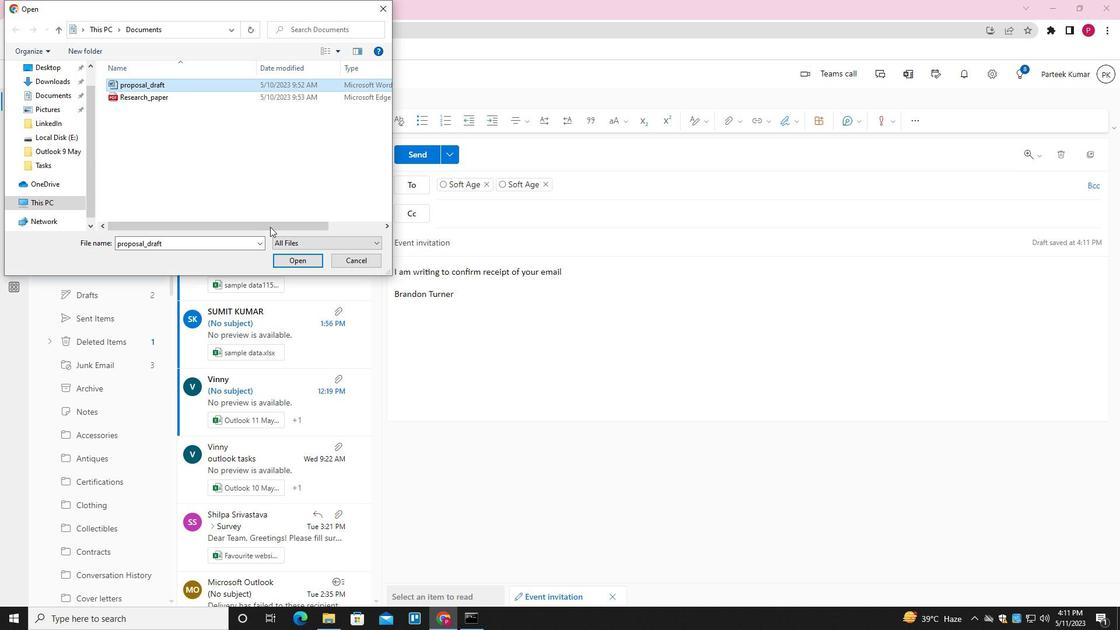 
Action: Mouse pressed left at (288, 260)
Screenshot: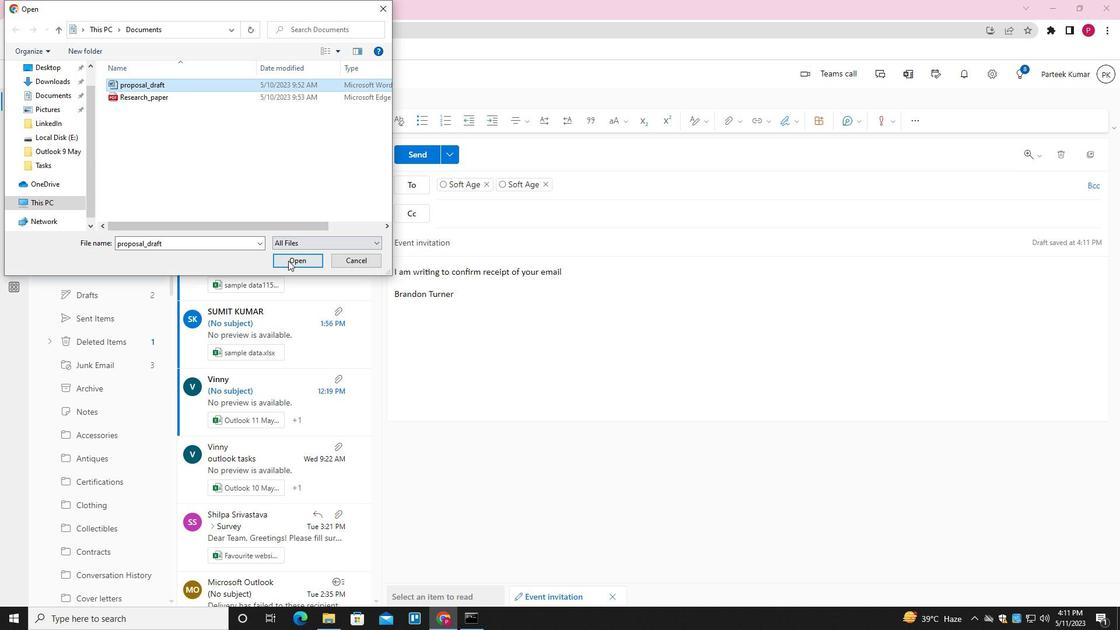 
Action: Mouse moved to (417, 150)
Screenshot: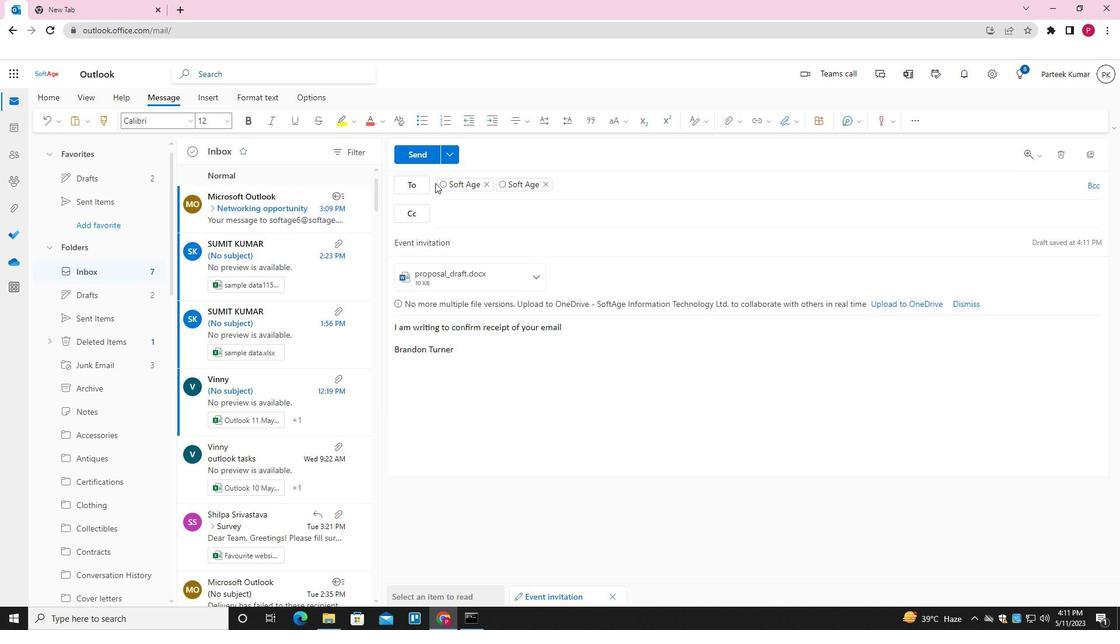 
Action: Mouse pressed left at (417, 150)
Screenshot: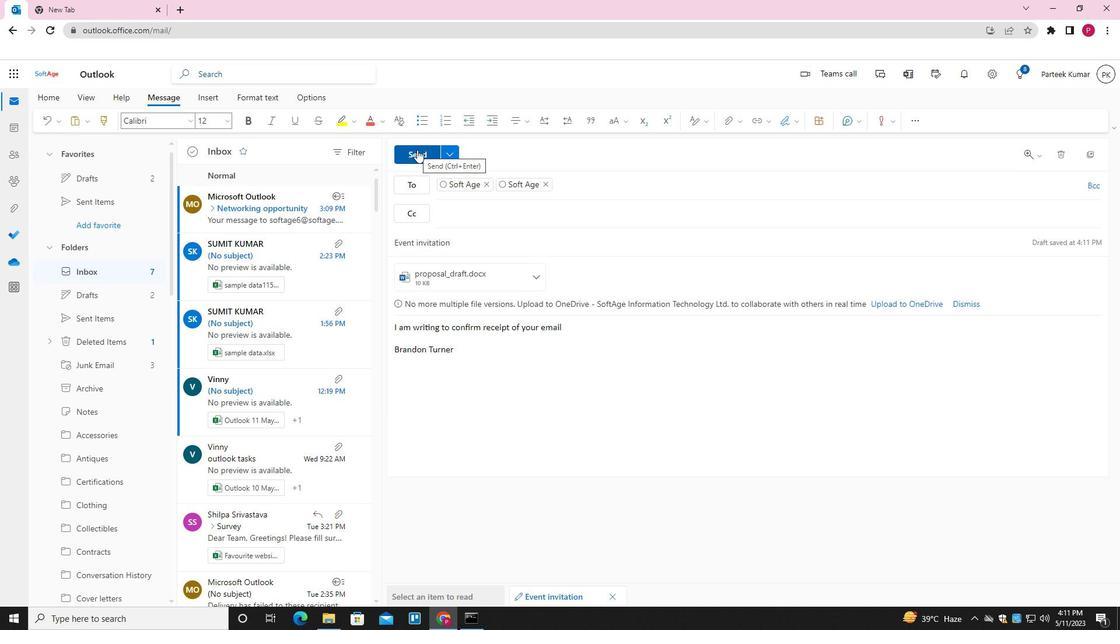 
Action: Mouse moved to (493, 274)
Screenshot: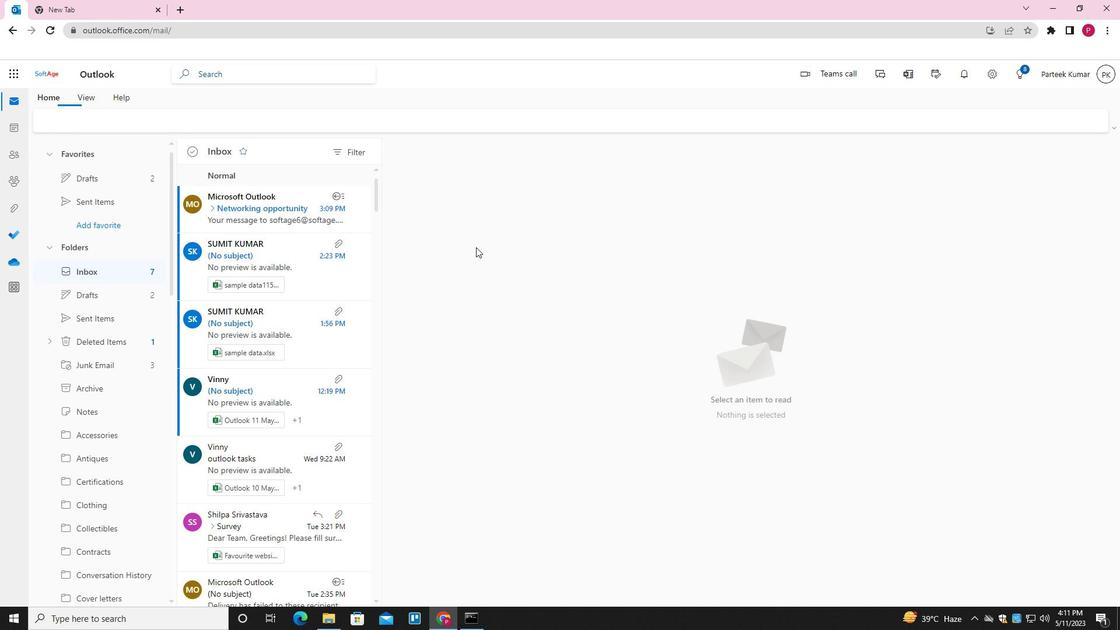 
